 Task: In the Company jpmorgan.com, schedule a meeting with title: 'Product Demo and Service Presentation', Select date: '11 August, 2023', select start time: 5:00:PM. Add location in person New York with meeting description: Kindly join this meeting to understand Product Demo and Service Presentation. Add attendees from company's contact and save.. Logged in from softage.1@softage.net
Action: Mouse moved to (97, 69)
Screenshot: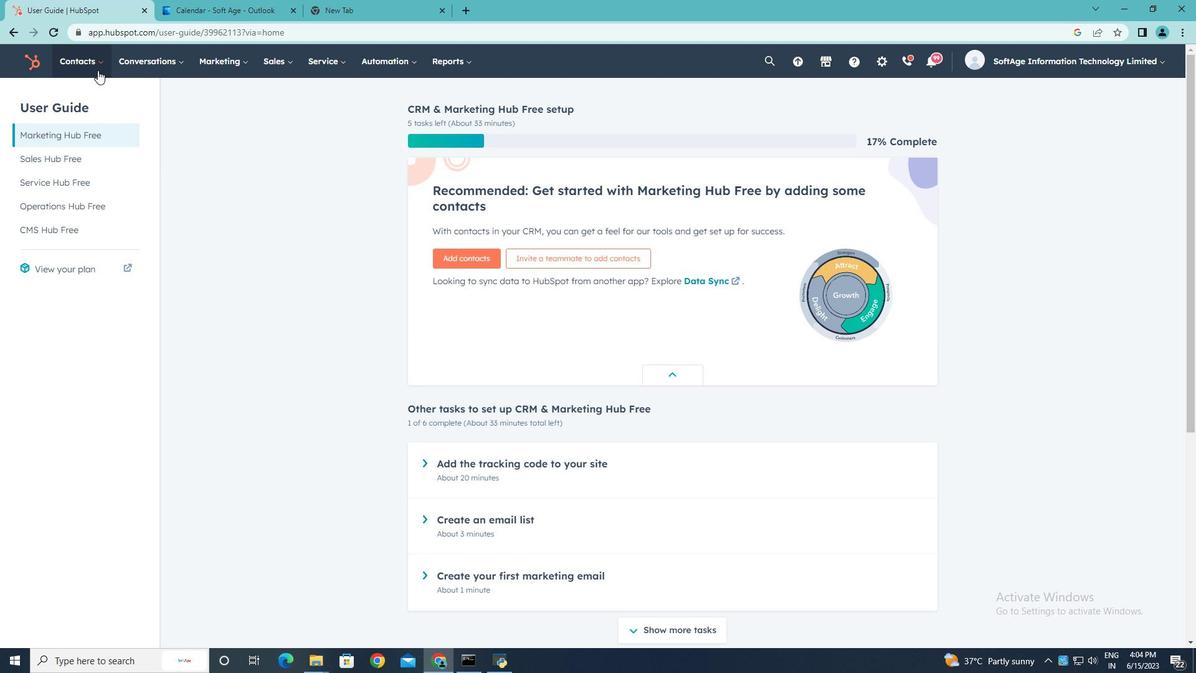 
Action: Mouse pressed left at (97, 69)
Screenshot: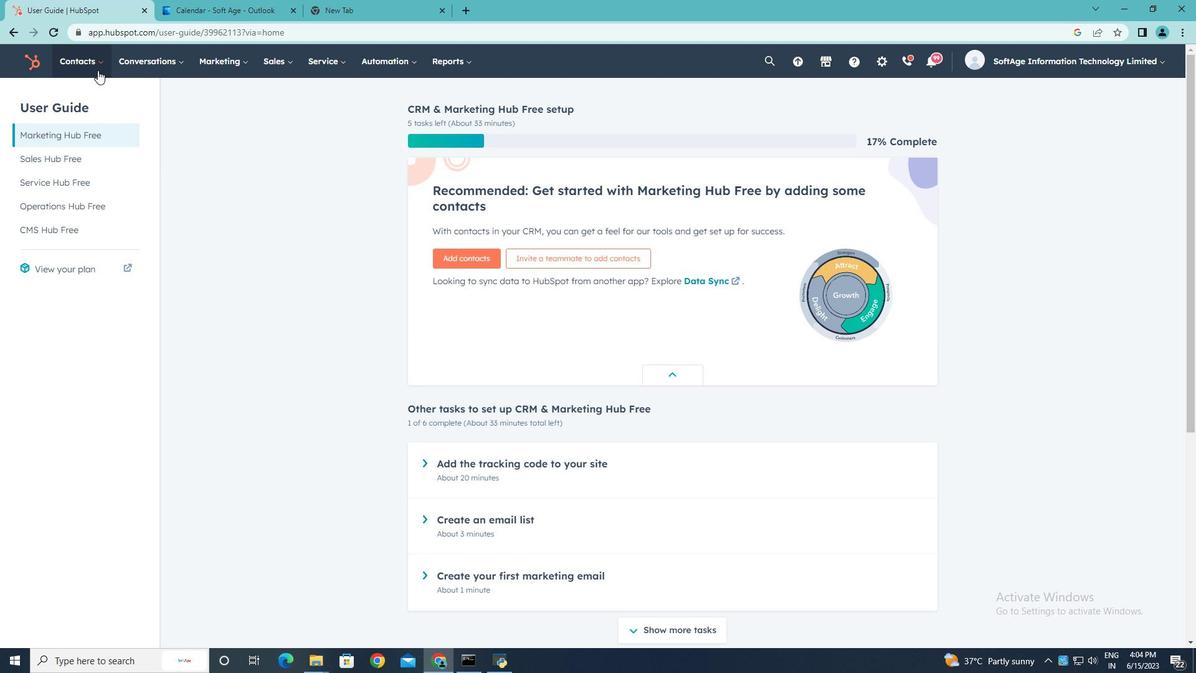 
Action: Mouse moved to (99, 120)
Screenshot: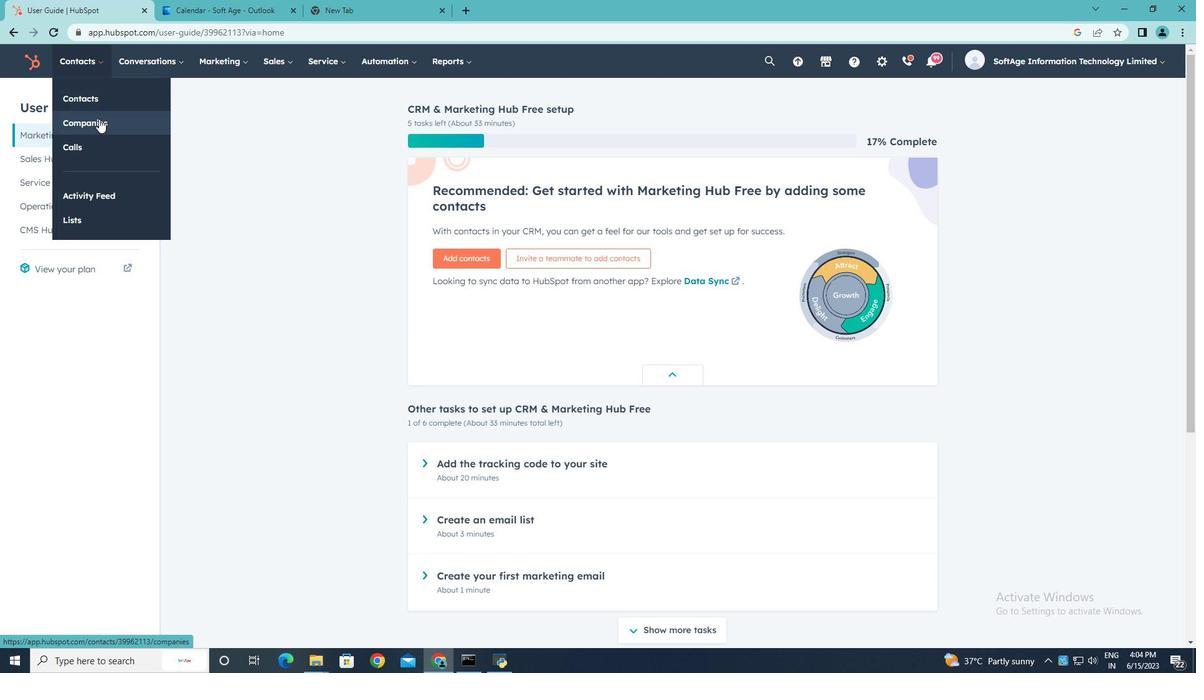 
Action: Mouse pressed left at (99, 120)
Screenshot: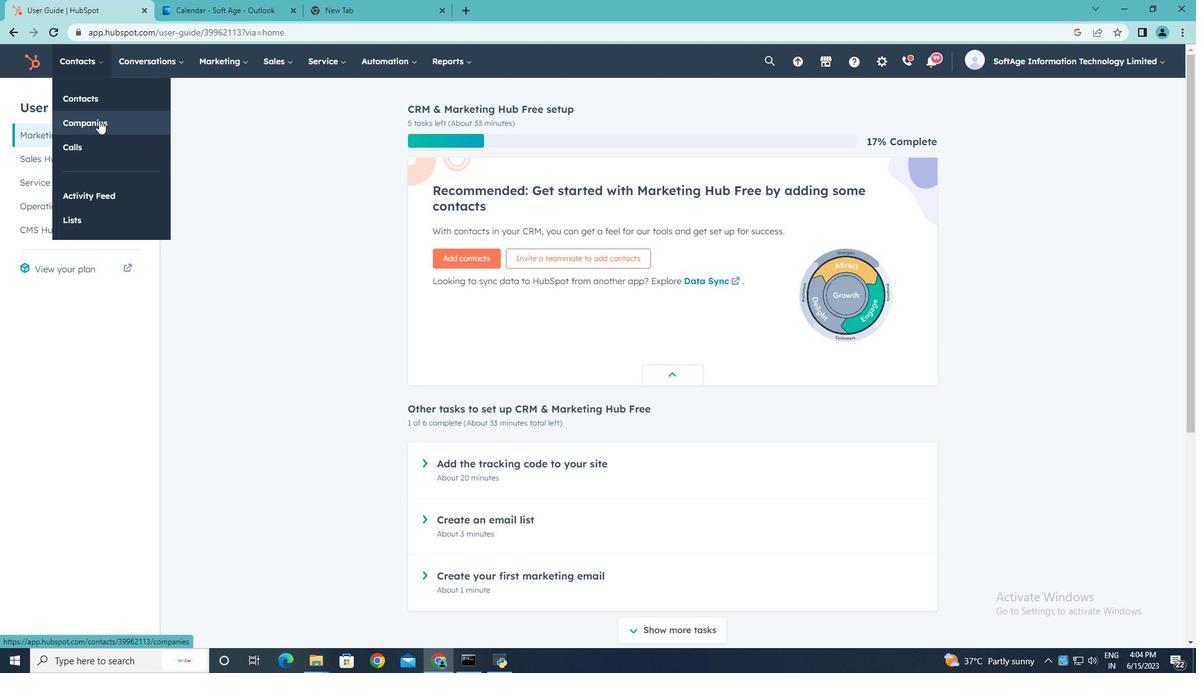 
Action: Mouse moved to (82, 200)
Screenshot: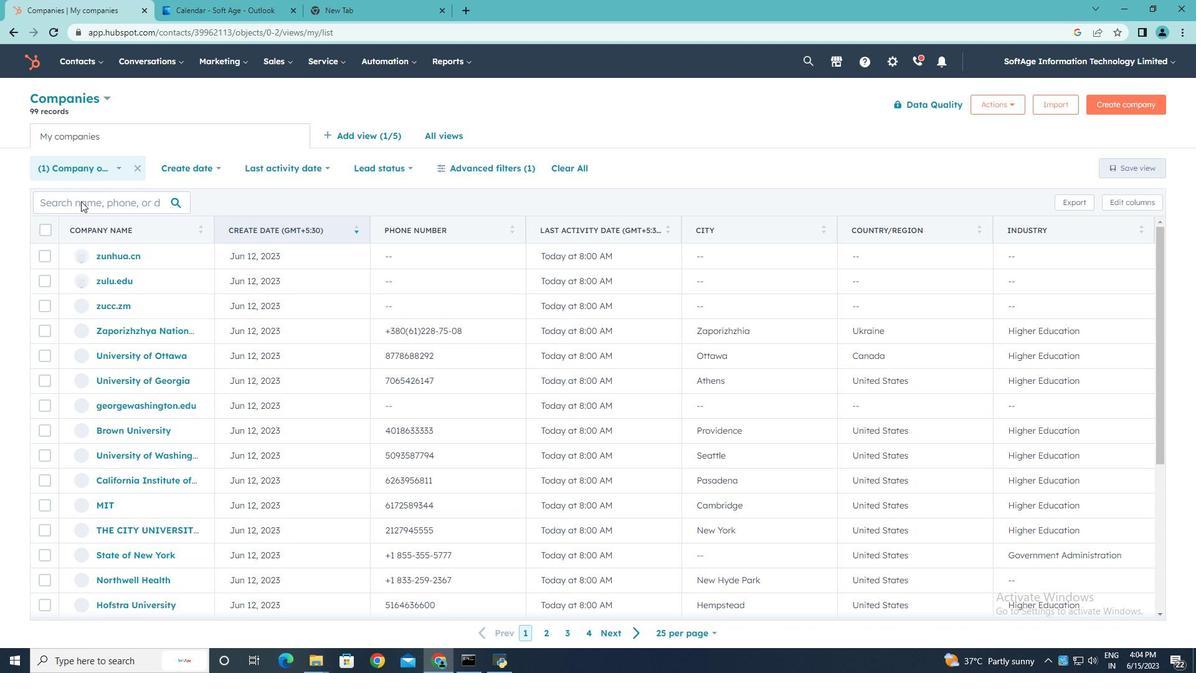 
Action: Mouse pressed left at (82, 200)
Screenshot: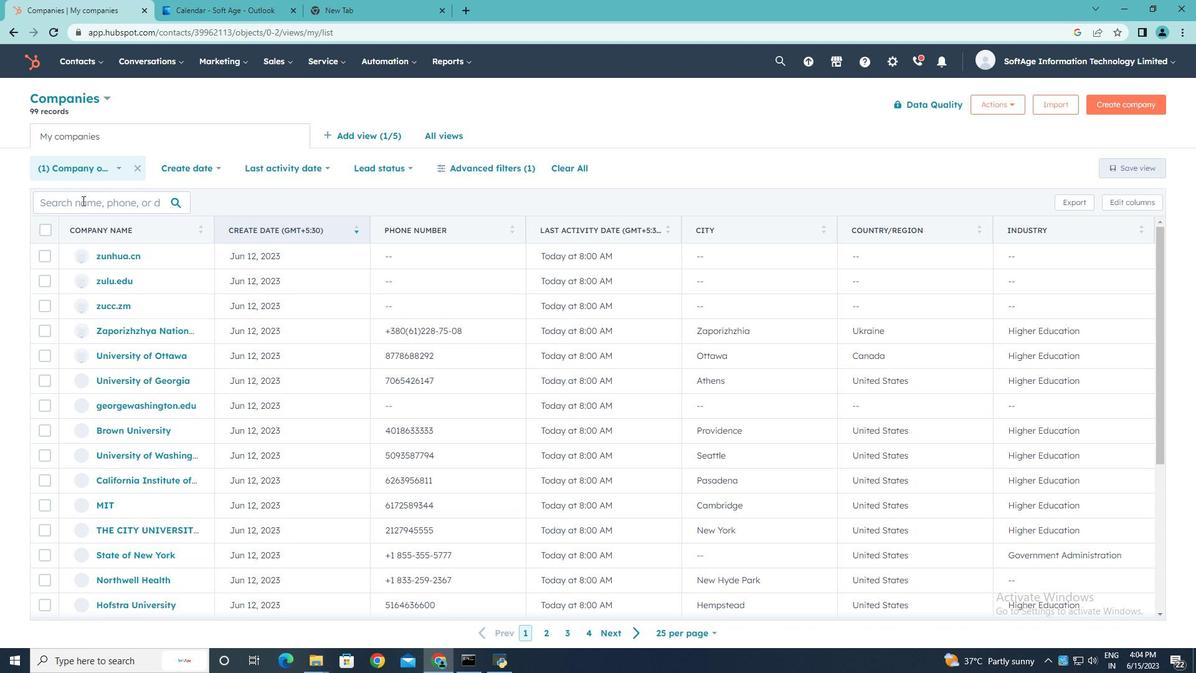 
Action: Key pressed jpmorgan.com
Screenshot: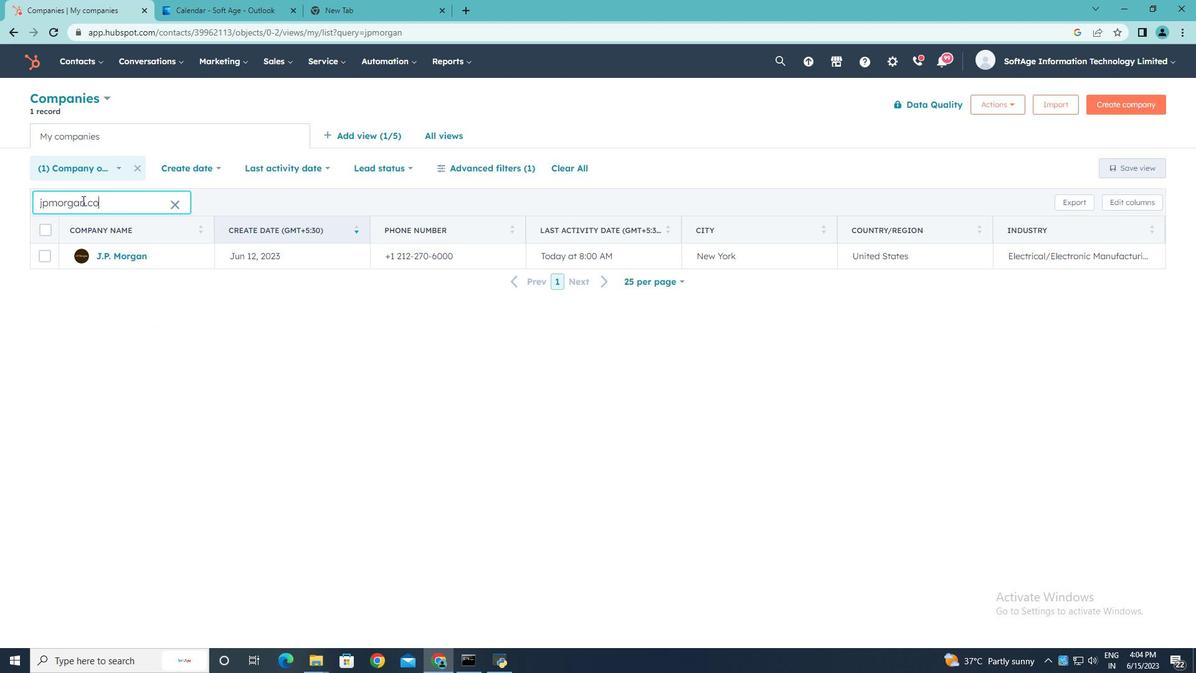
Action: Mouse moved to (114, 256)
Screenshot: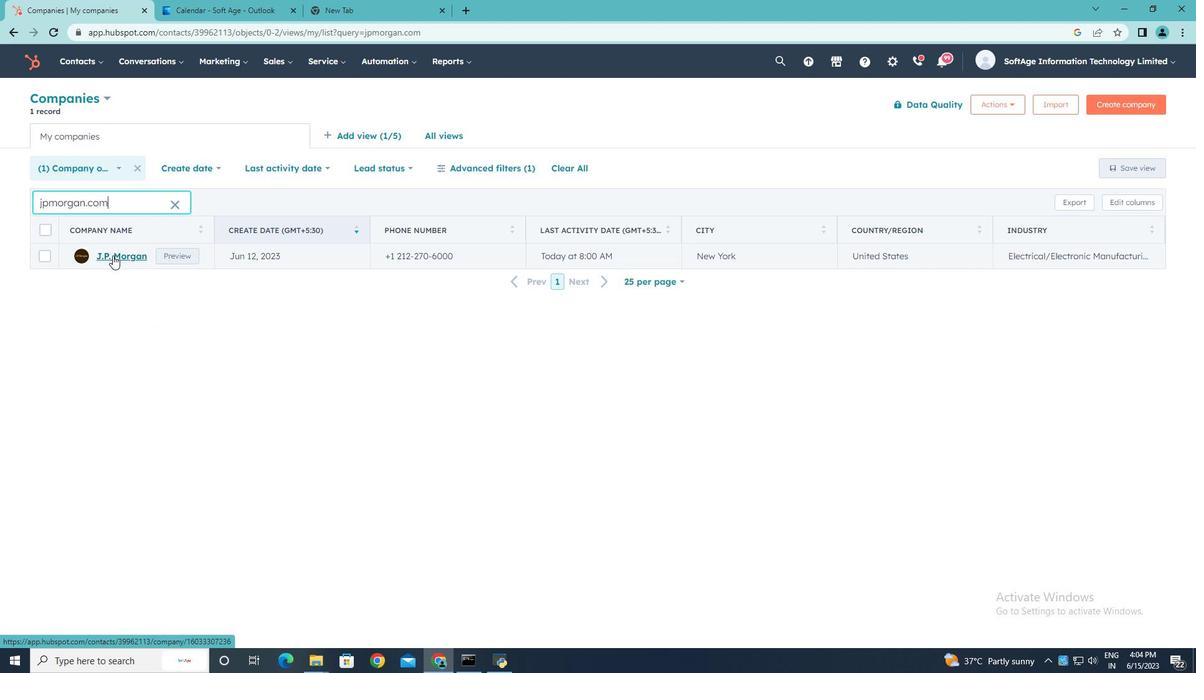 
Action: Mouse pressed left at (114, 256)
Screenshot: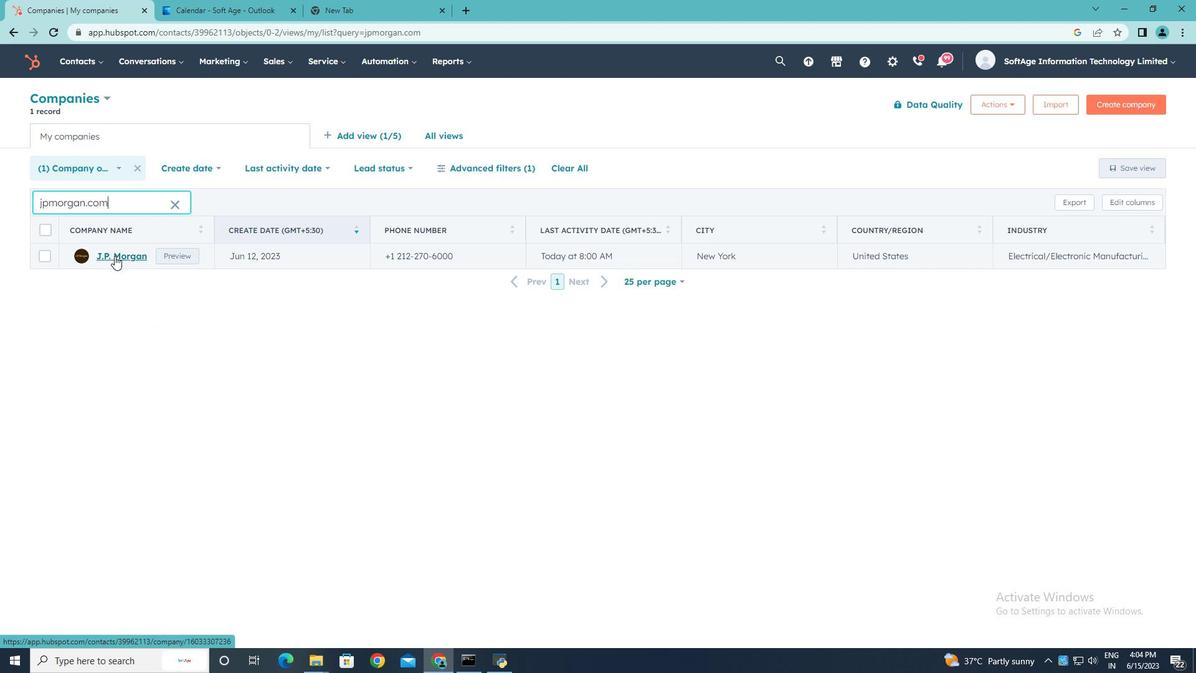 
Action: Mouse moved to (199, 206)
Screenshot: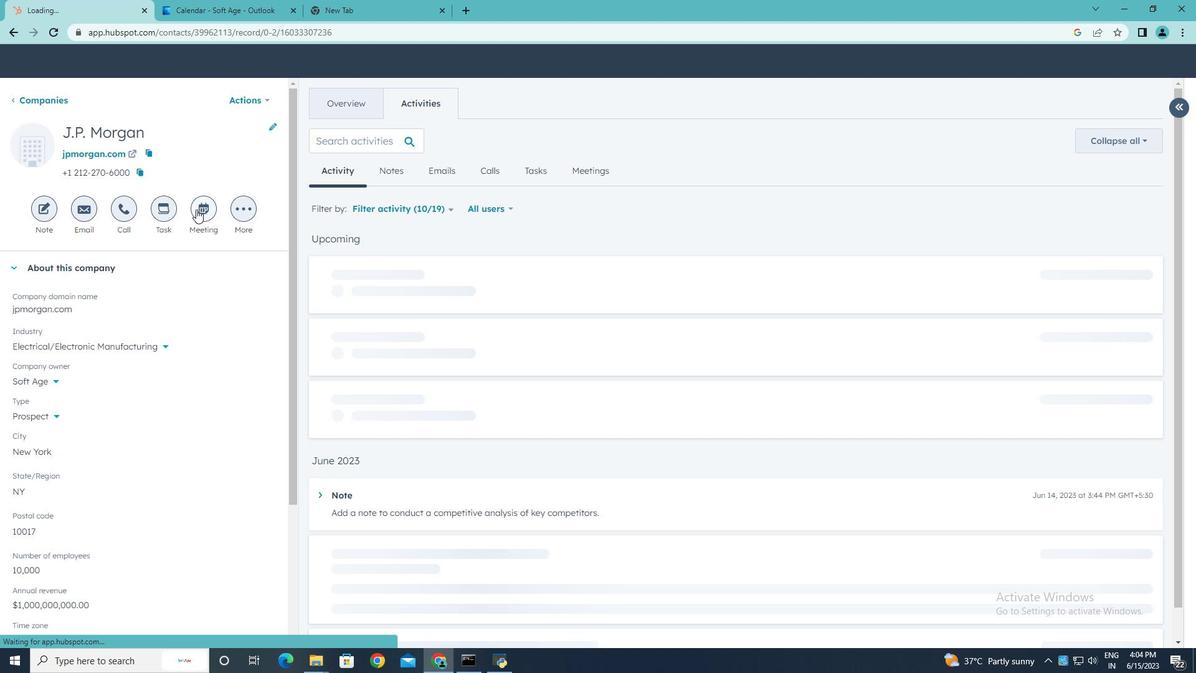
Action: Mouse pressed left at (199, 206)
Screenshot: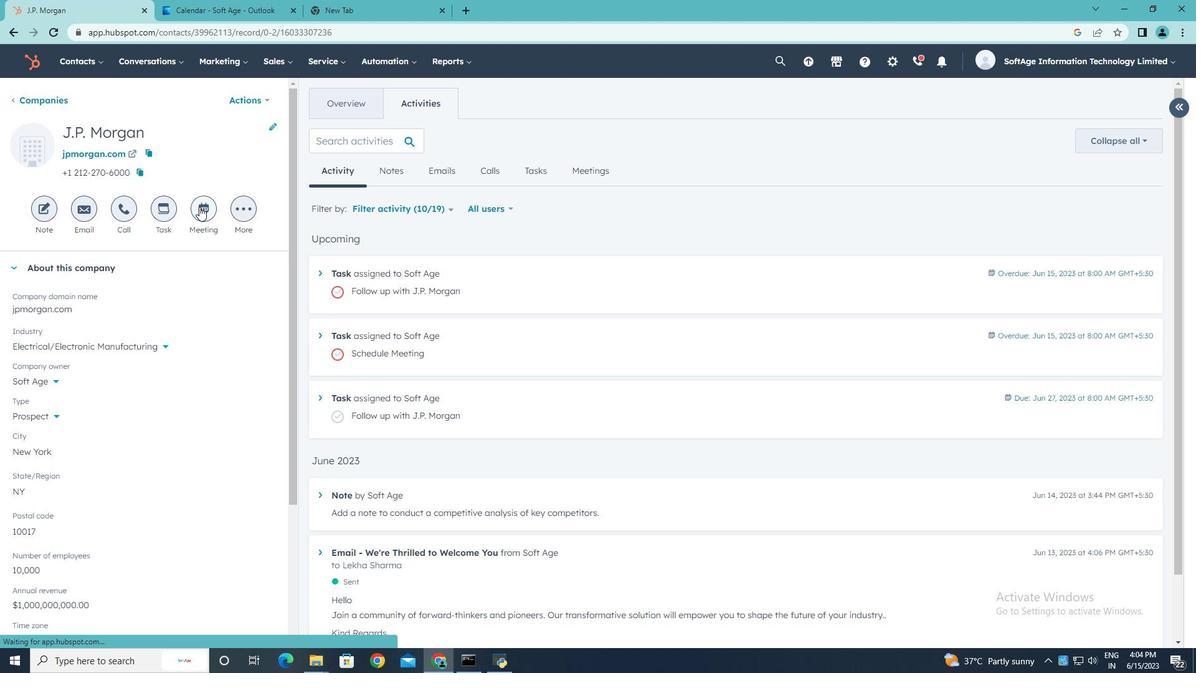 
Action: Key pressed <Key.shift>Product<Key.space><Key.shift>Demo<Key.space>and<Key.space><Key.shift>Service<Key.space><Key.shift><Key.shift><Key.shift>Presentation.
Screenshot: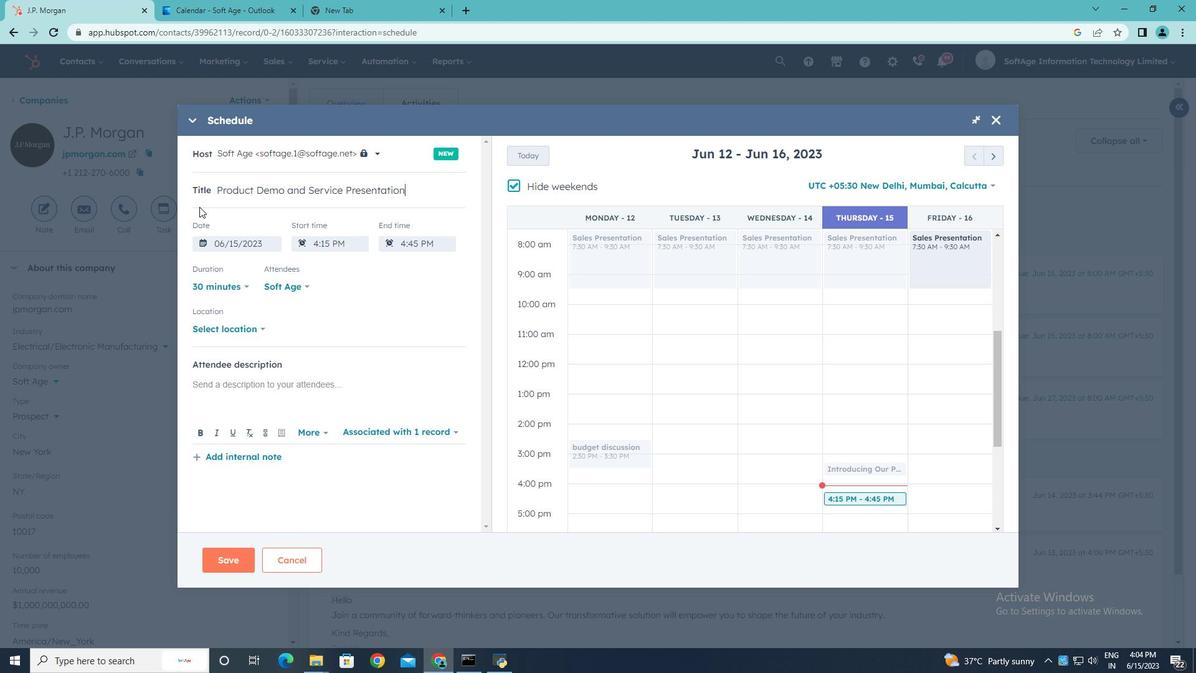 
Action: Mouse moved to (513, 184)
Screenshot: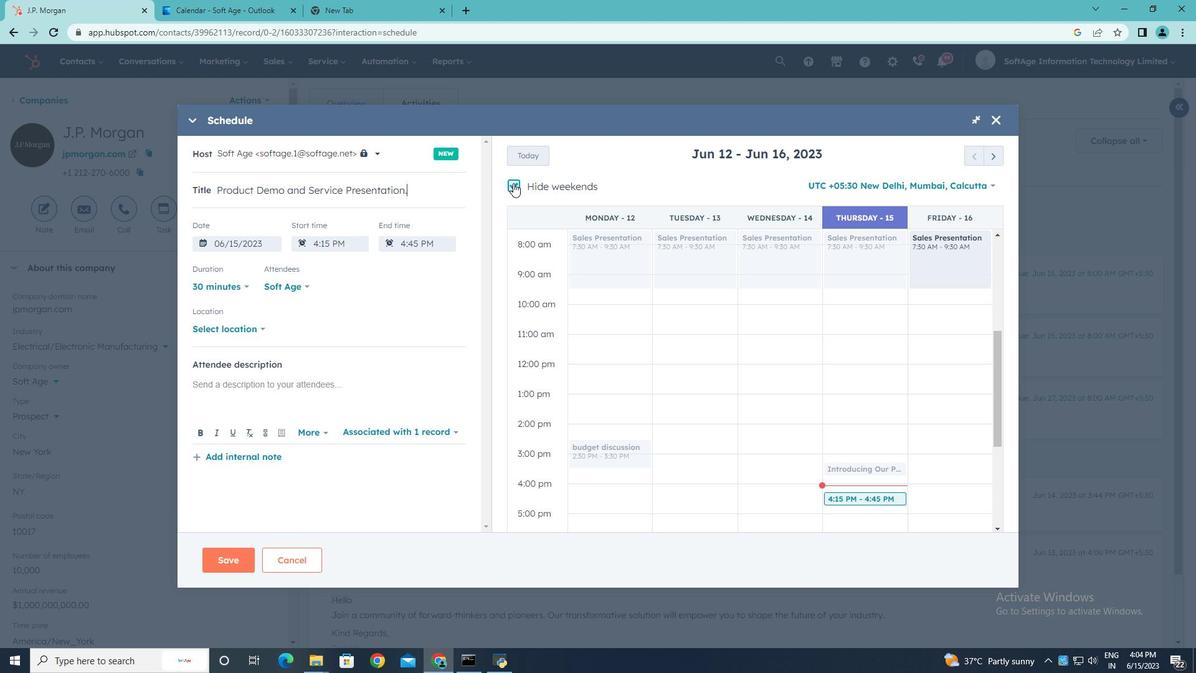 
Action: Mouse pressed left at (513, 184)
Screenshot: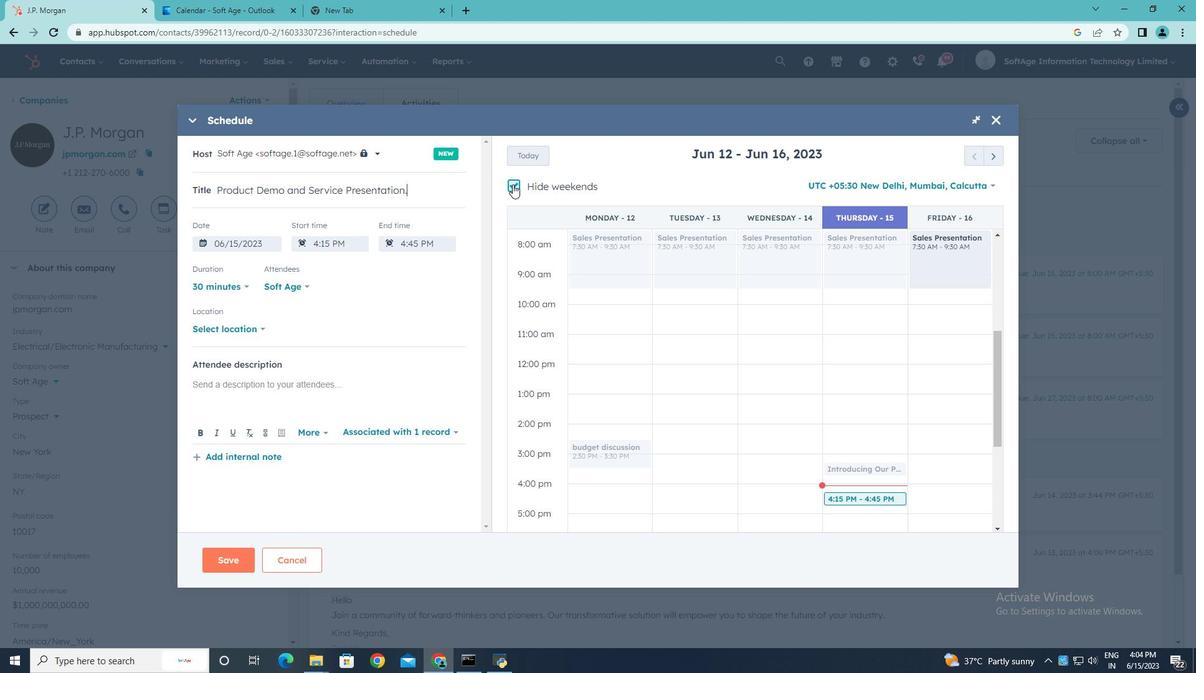 
Action: Mouse moved to (997, 155)
Screenshot: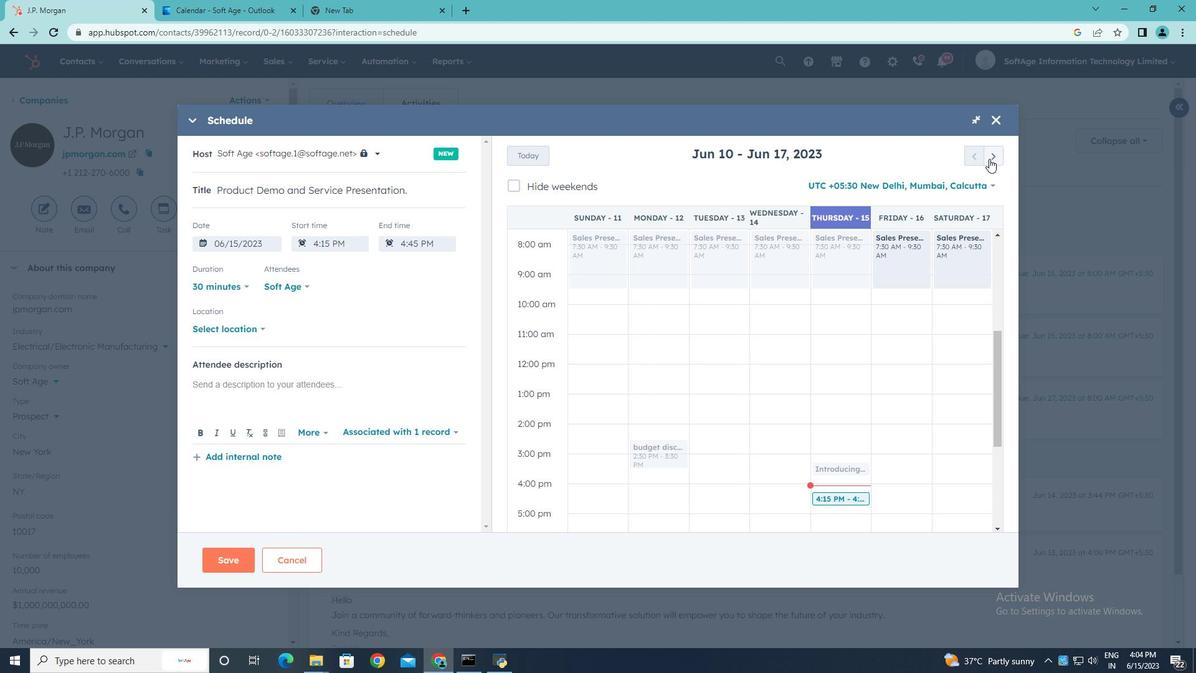 
Action: Mouse pressed left at (997, 155)
Screenshot: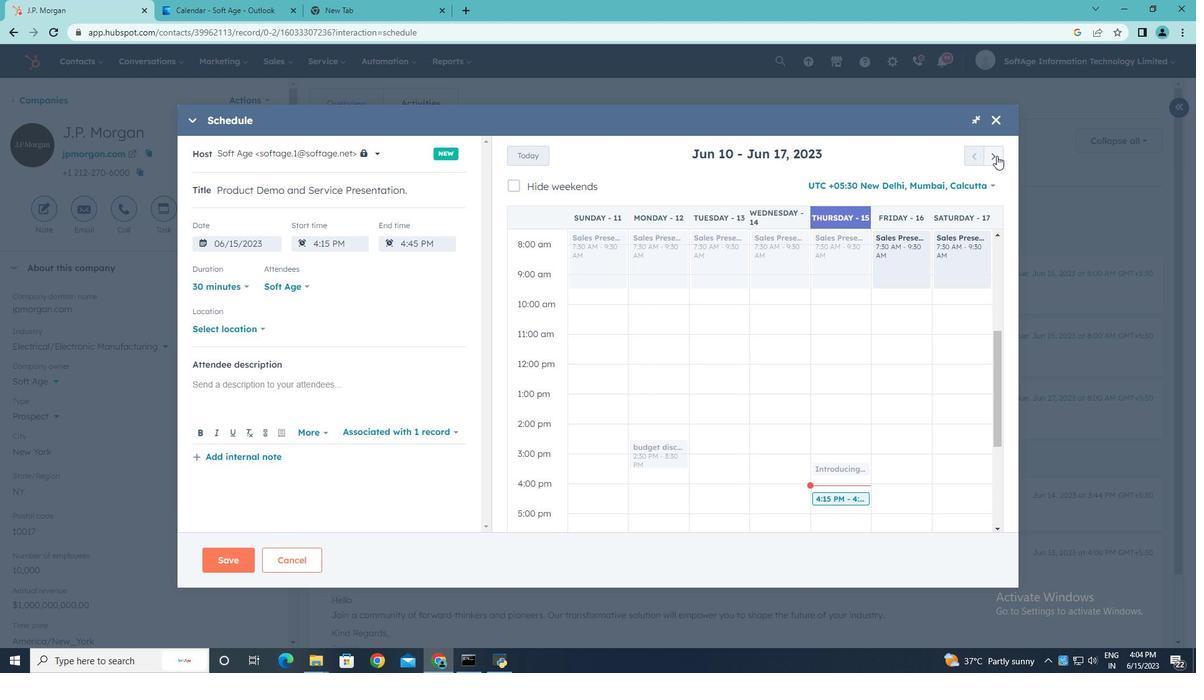 
Action: Mouse pressed left at (997, 155)
Screenshot: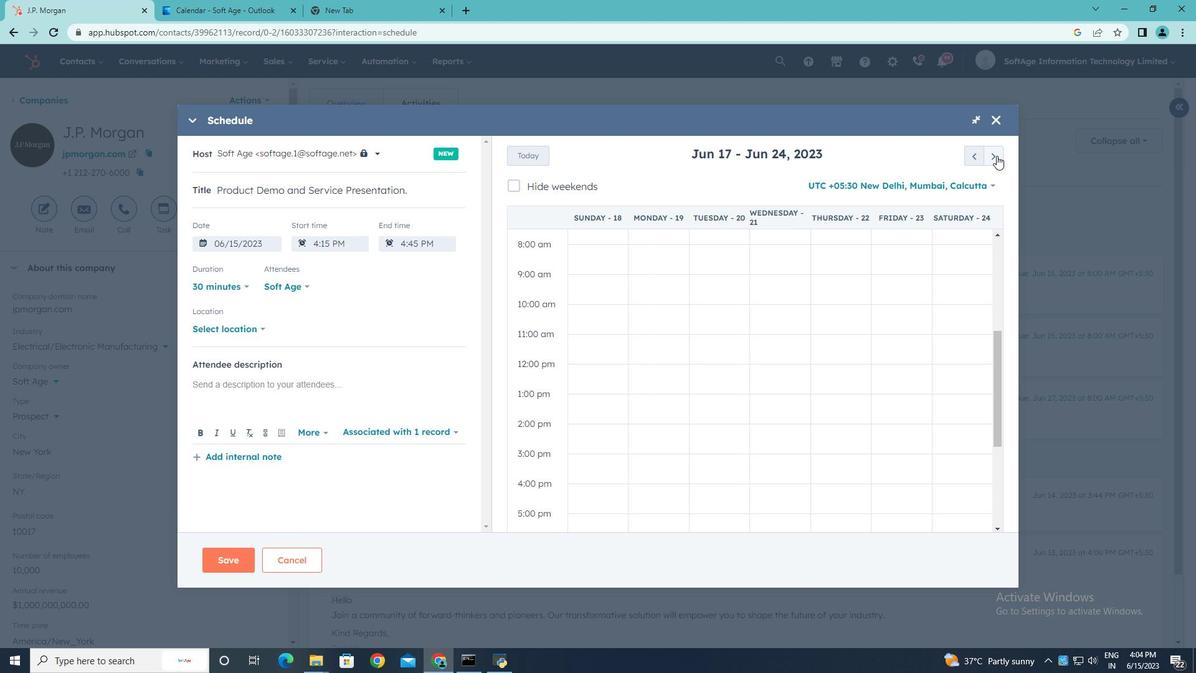 
Action: Mouse pressed left at (997, 155)
Screenshot: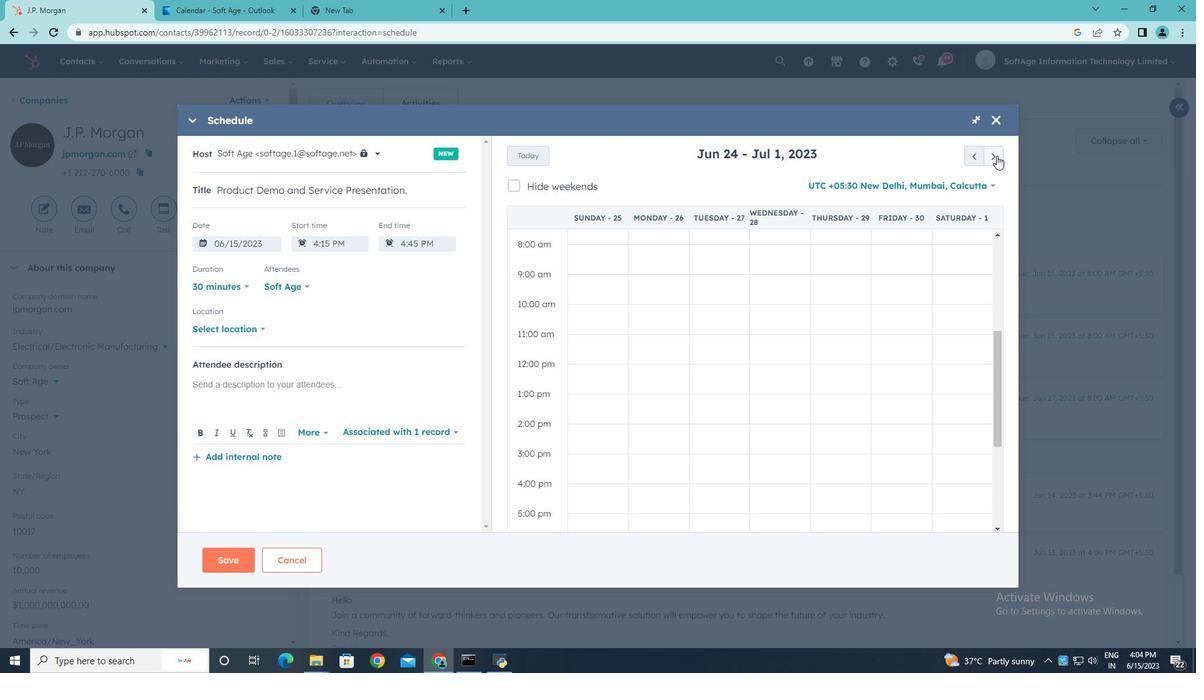 
Action: Mouse pressed left at (997, 155)
Screenshot: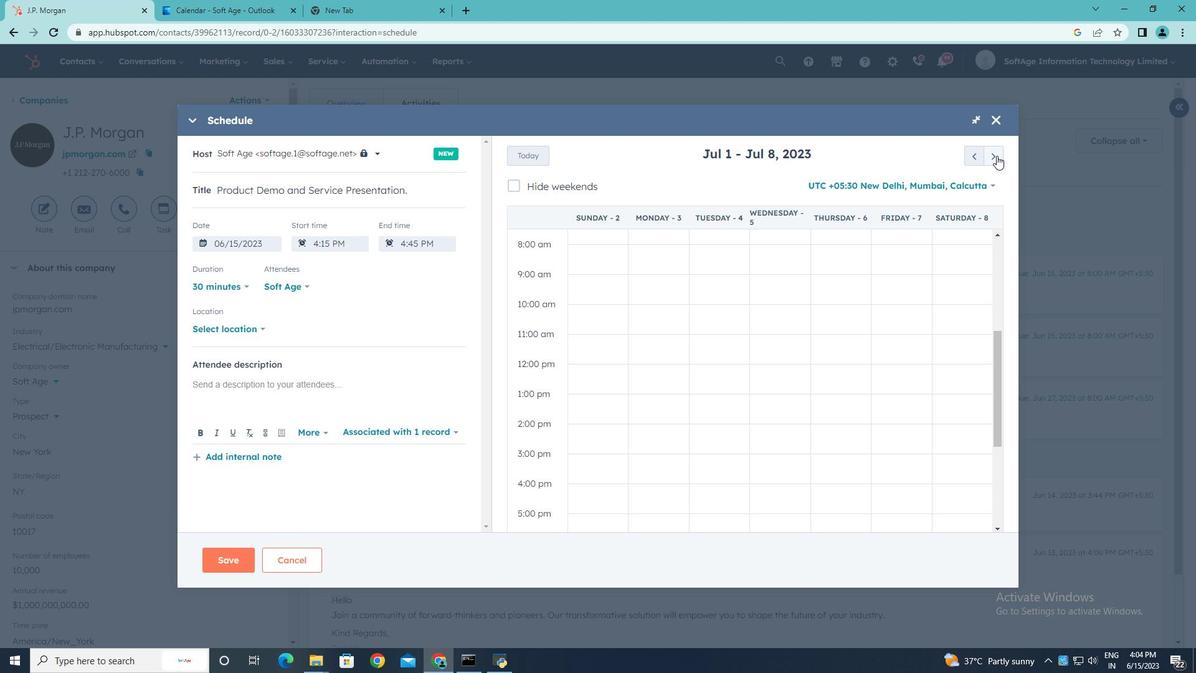 
Action: Mouse pressed left at (997, 155)
Screenshot: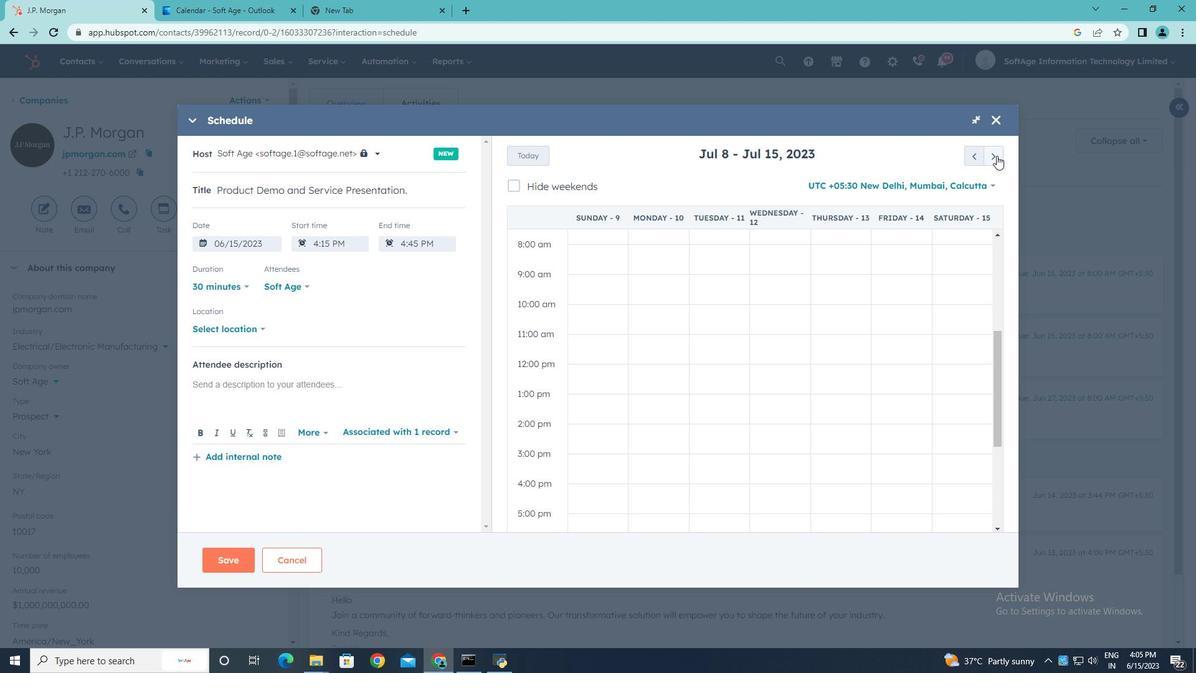 
Action: Mouse pressed left at (997, 155)
Screenshot: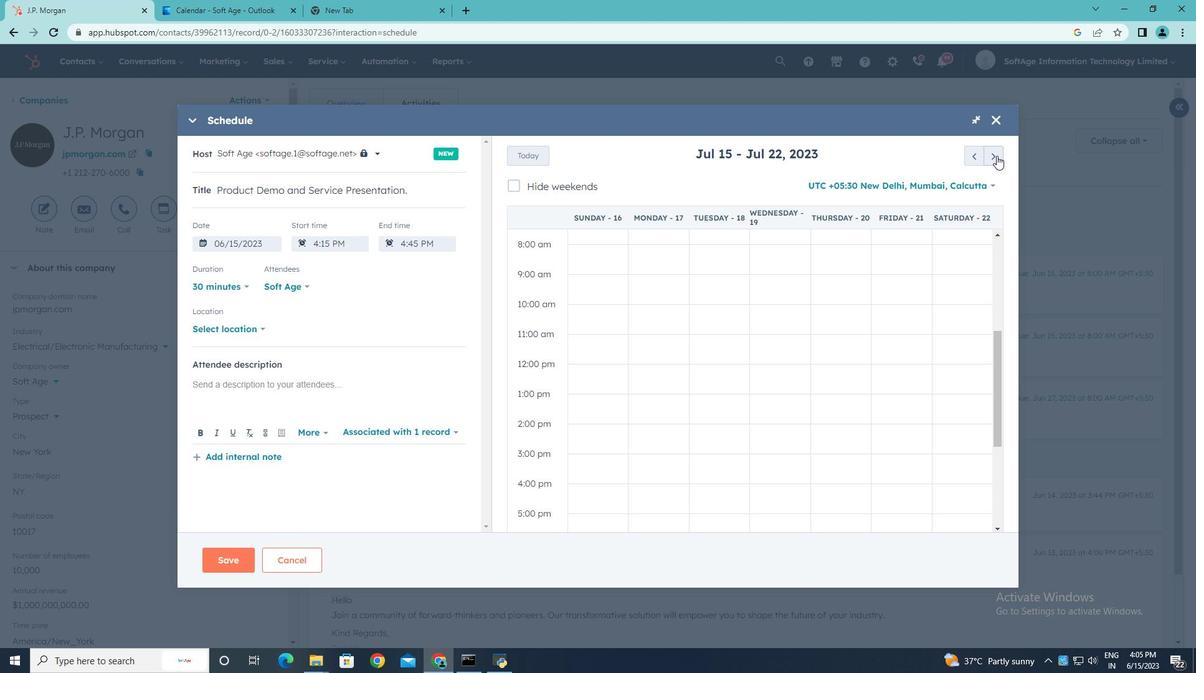 
Action: Mouse pressed left at (997, 155)
Screenshot: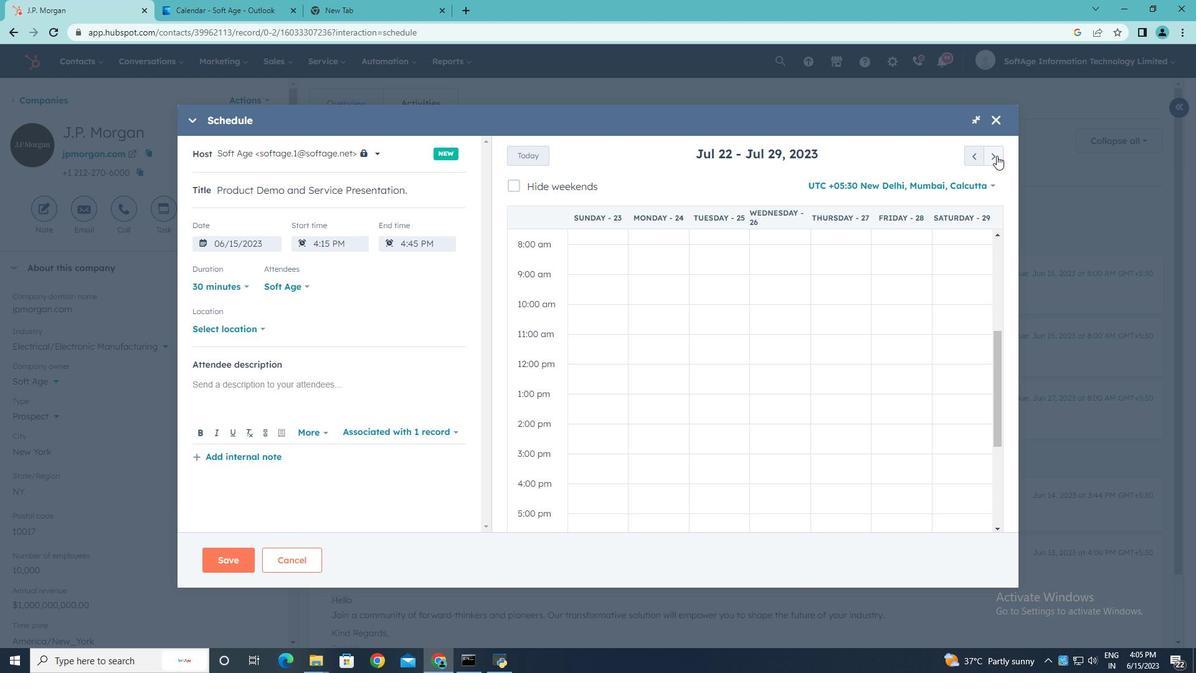 
Action: Mouse pressed left at (997, 155)
Screenshot: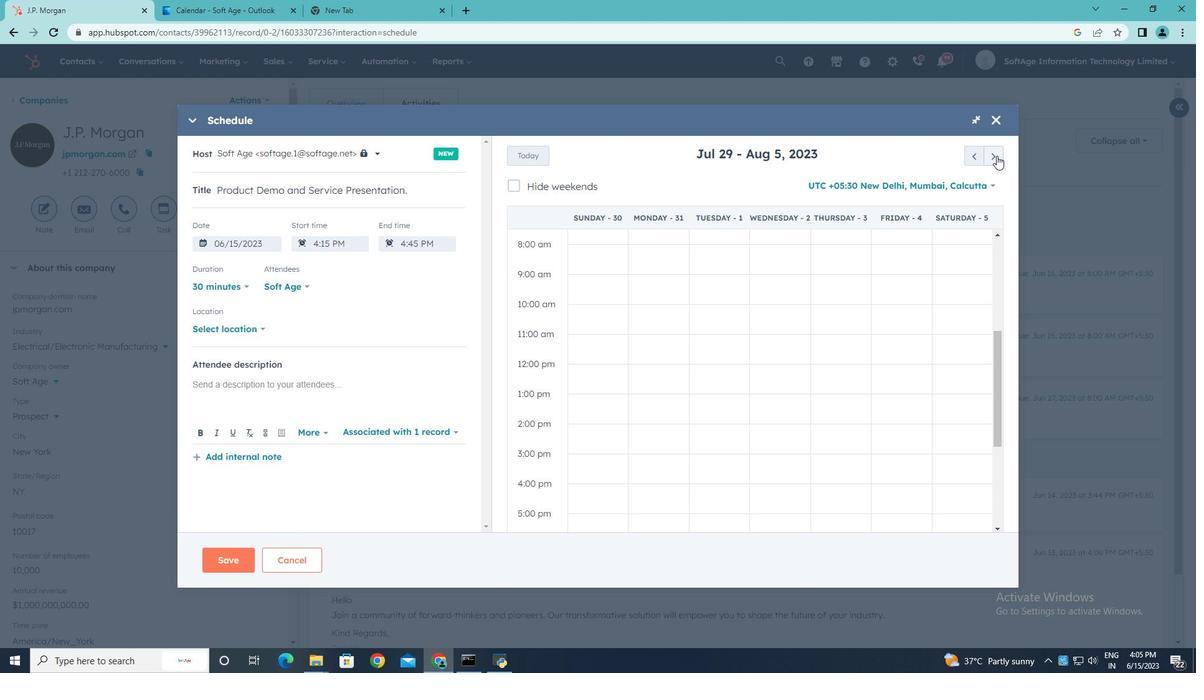 
Action: Mouse moved to (887, 521)
Screenshot: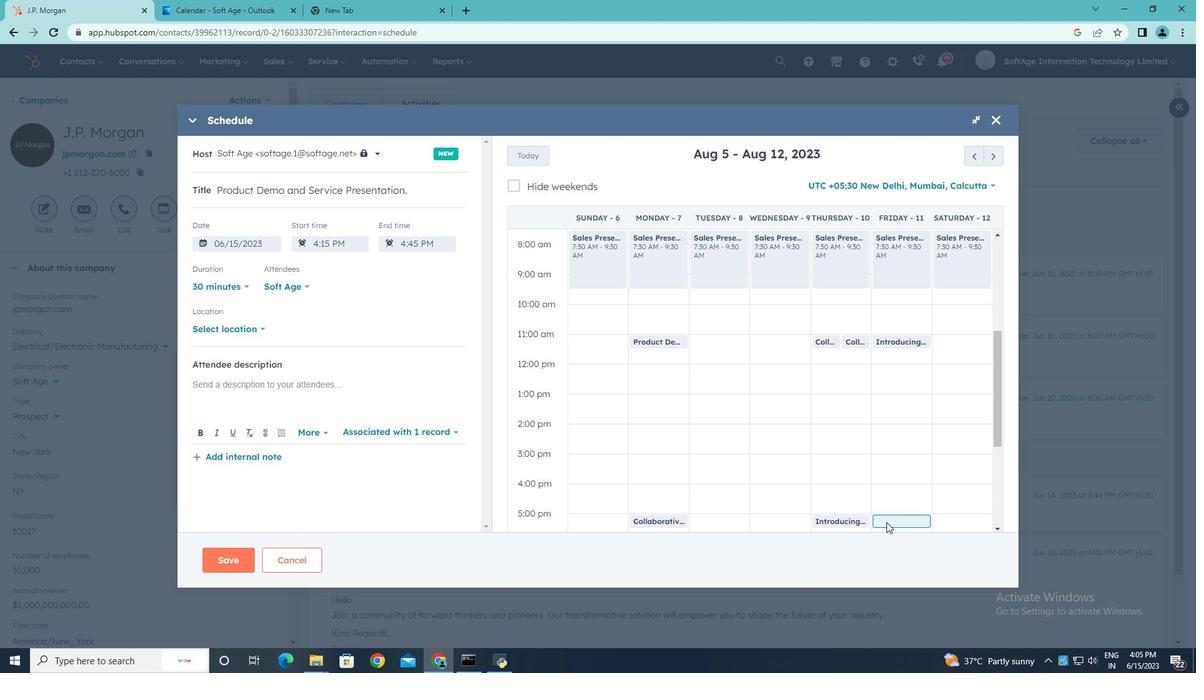 
Action: Mouse pressed left at (887, 521)
Screenshot: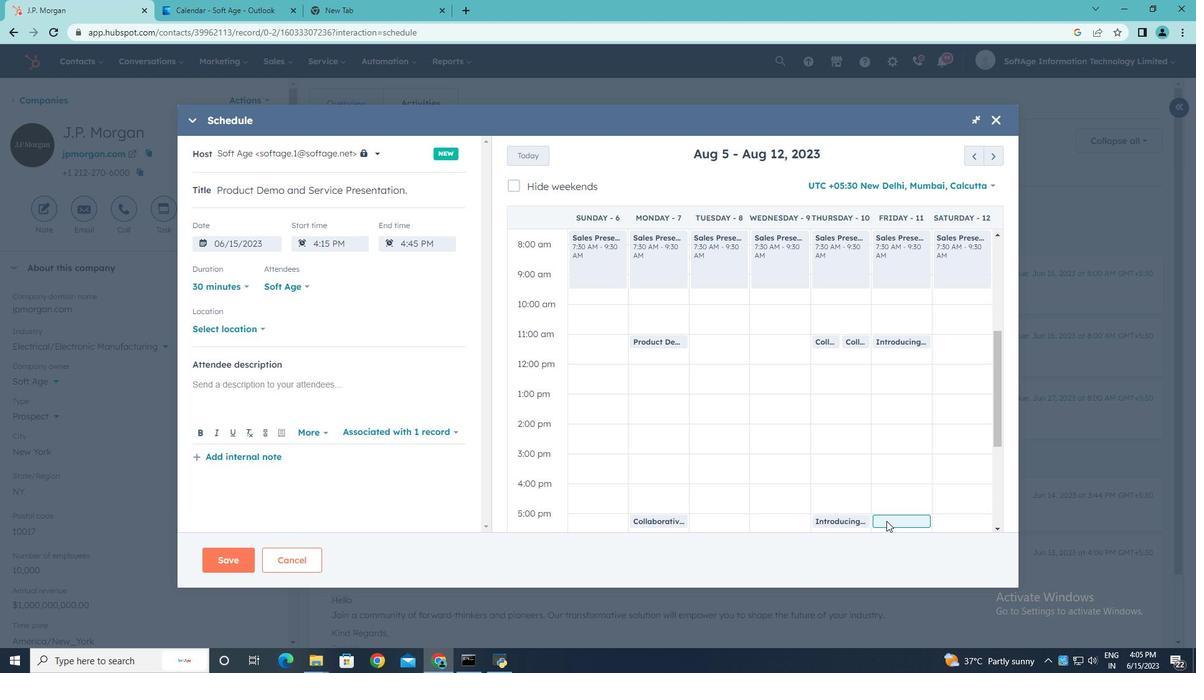 
Action: Mouse moved to (259, 327)
Screenshot: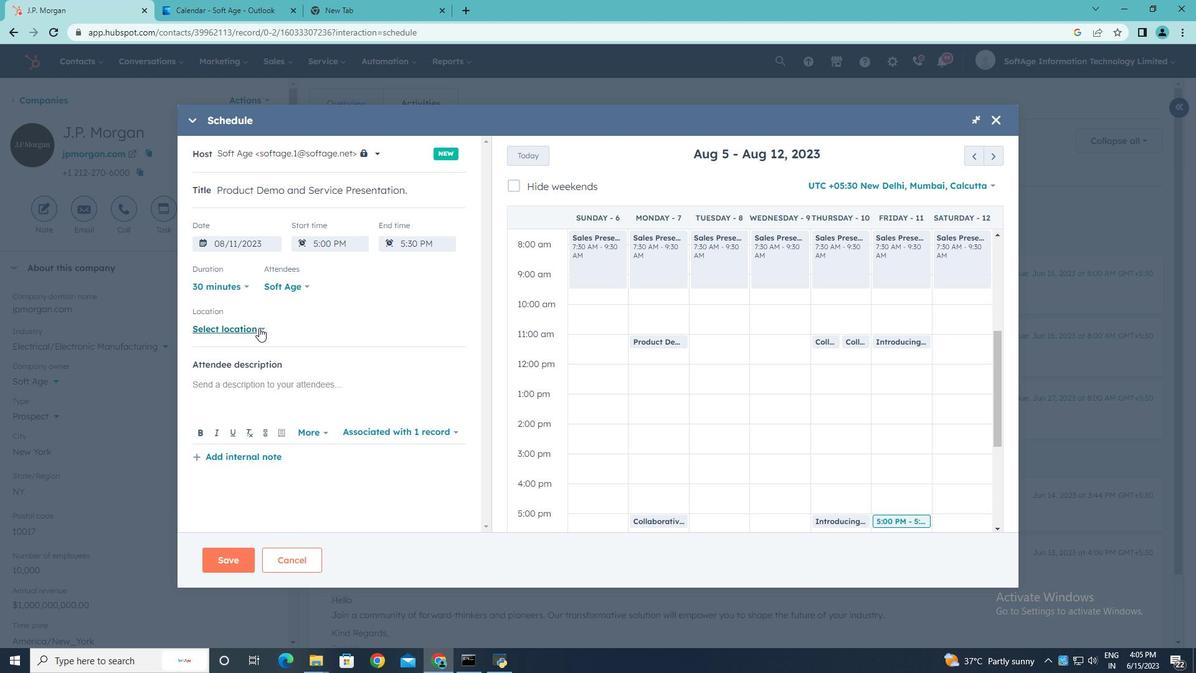 
Action: Mouse pressed left at (259, 327)
Screenshot: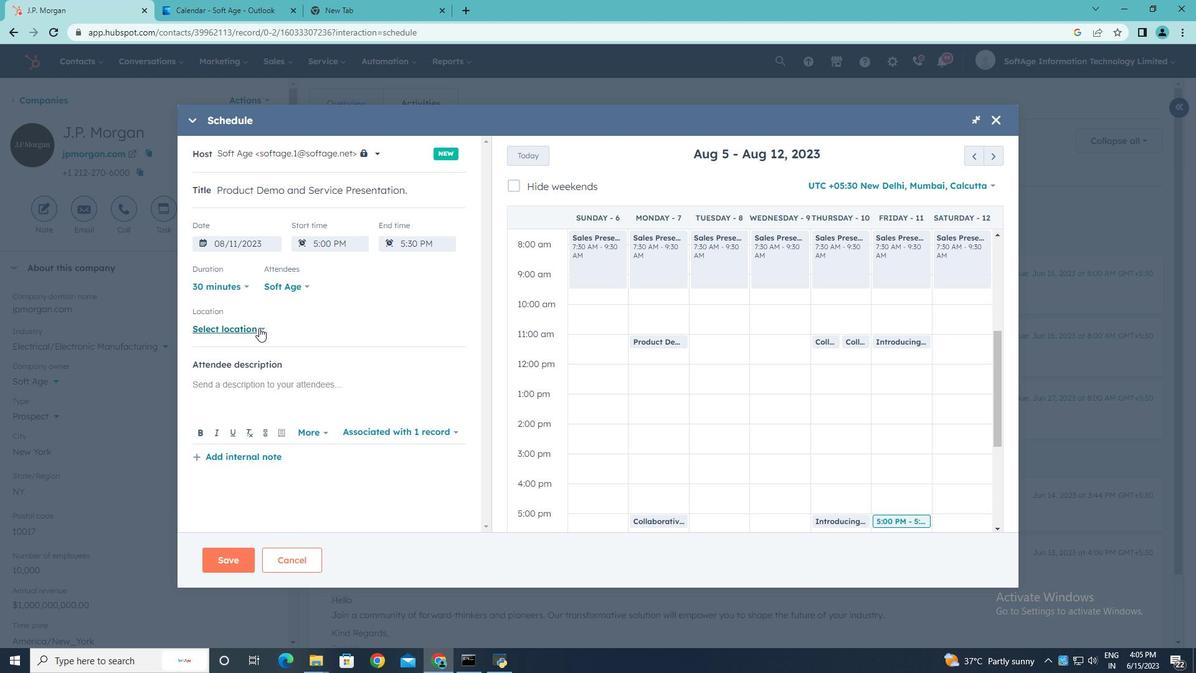 
Action: Mouse moved to (307, 321)
Screenshot: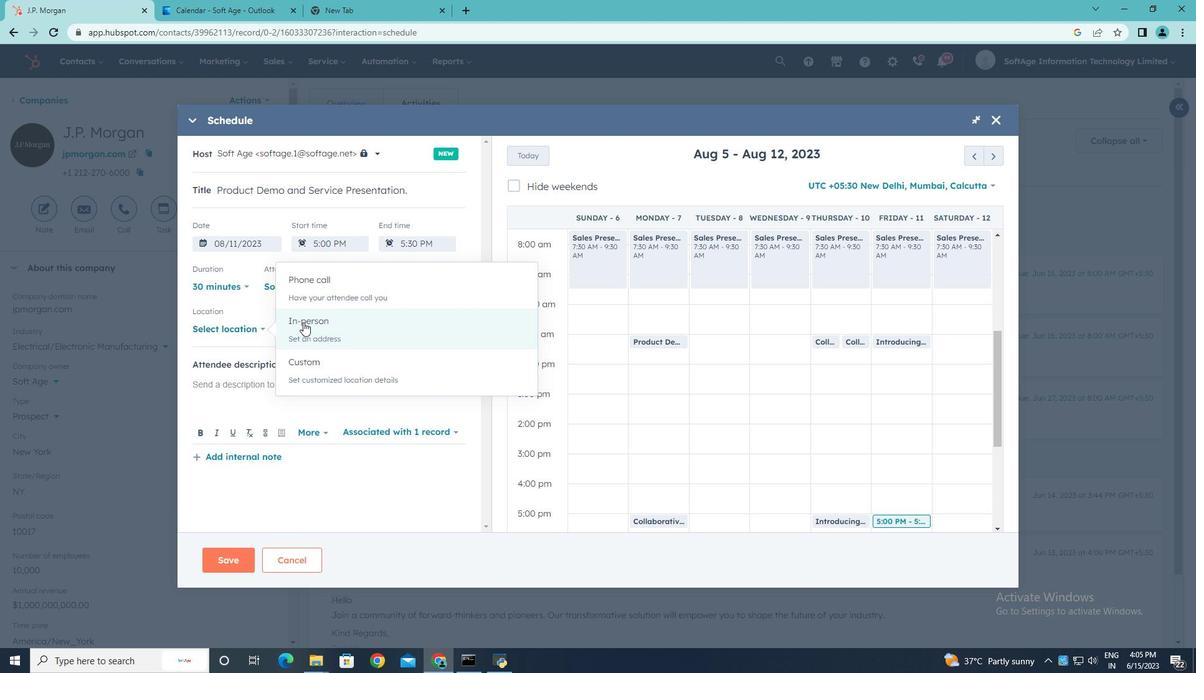 
Action: Mouse pressed left at (307, 321)
Screenshot: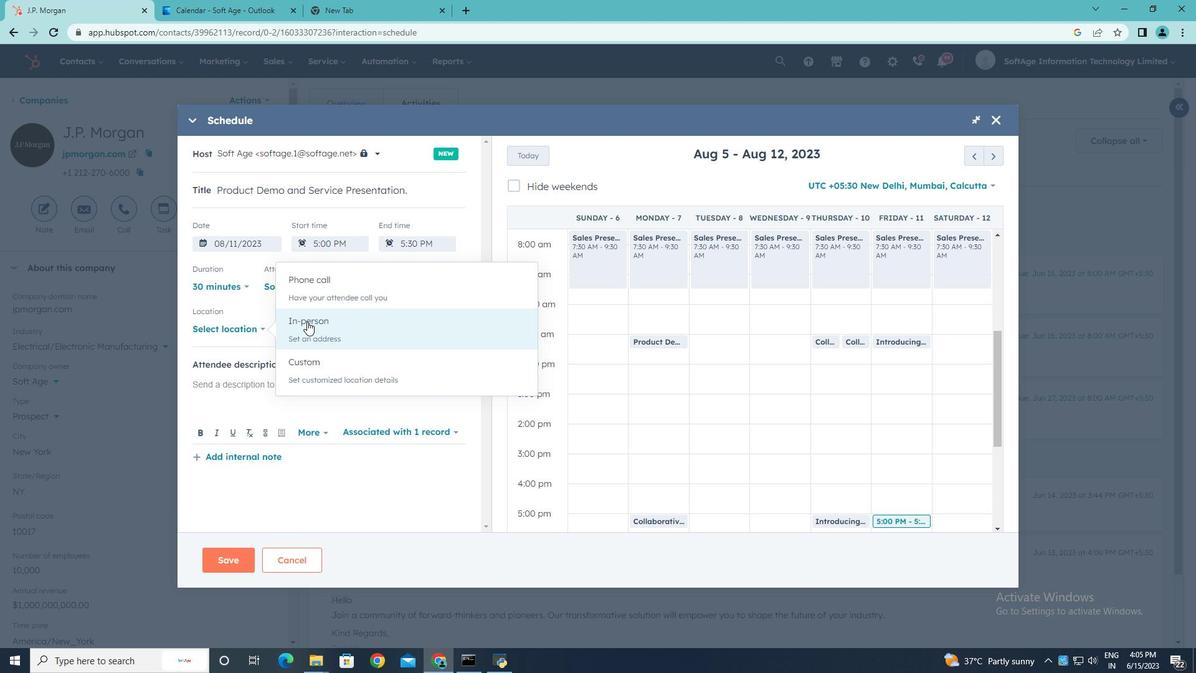 
Action: Mouse pressed left at (307, 321)
Screenshot: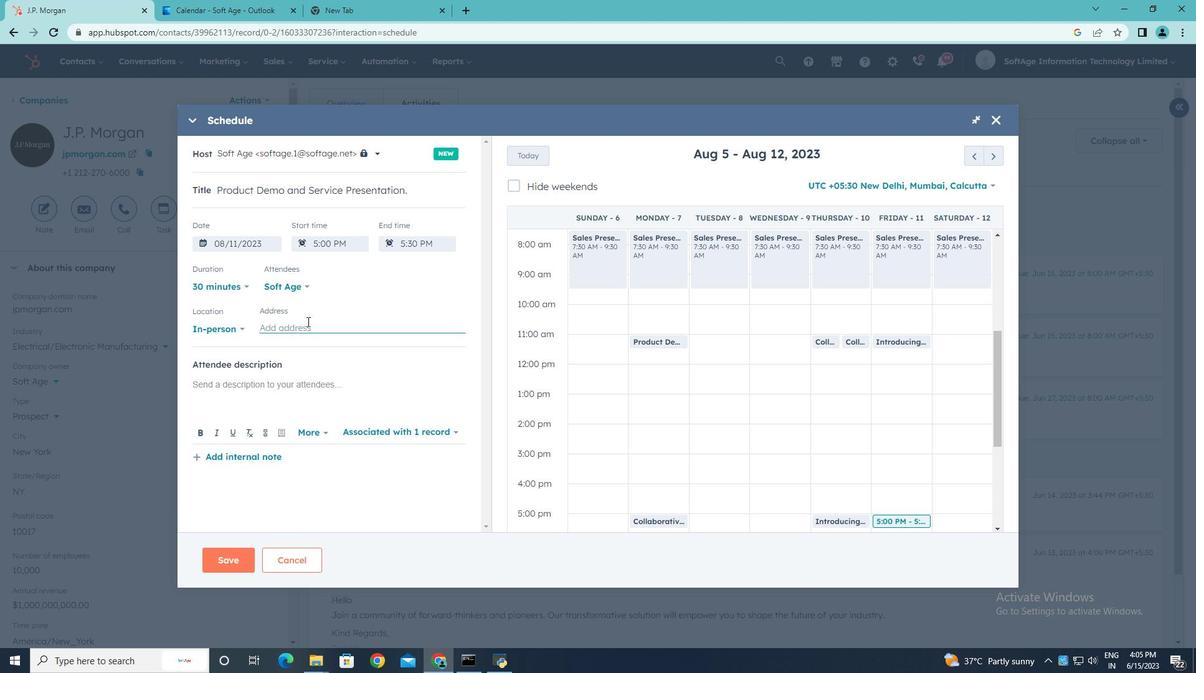 
Action: Key pressed <Key.shift>New<Key.shift><Key.space><Key.shift>York
Screenshot: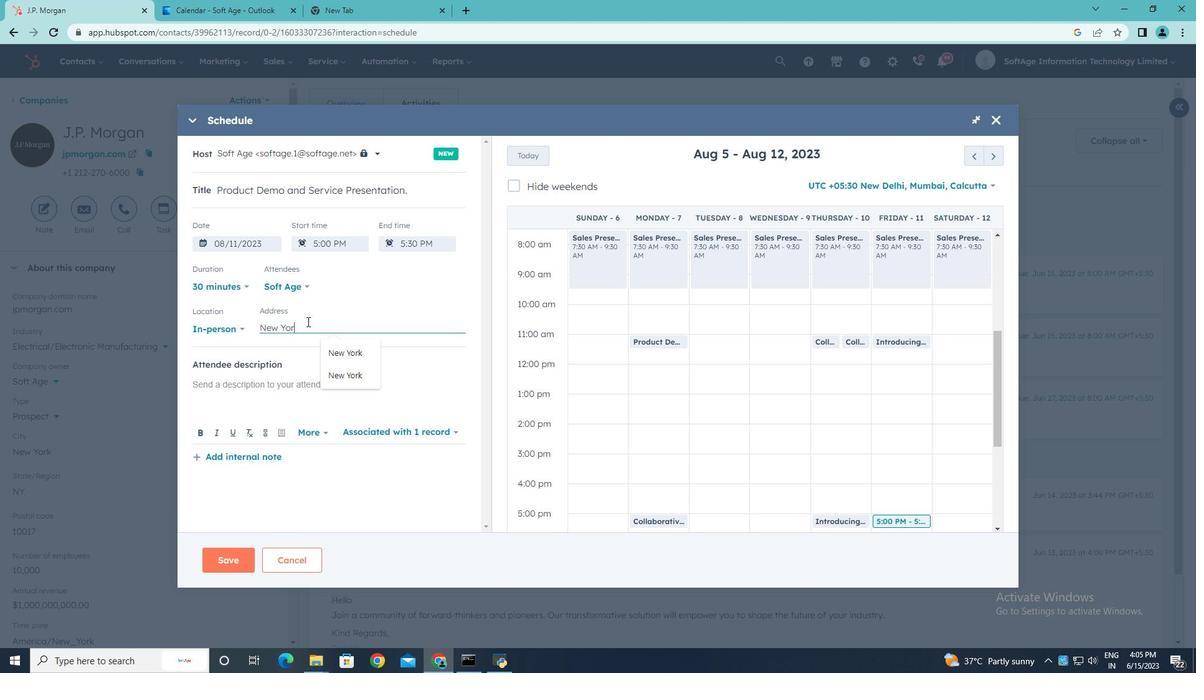 
Action: Mouse moved to (240, 388)
Screenshot: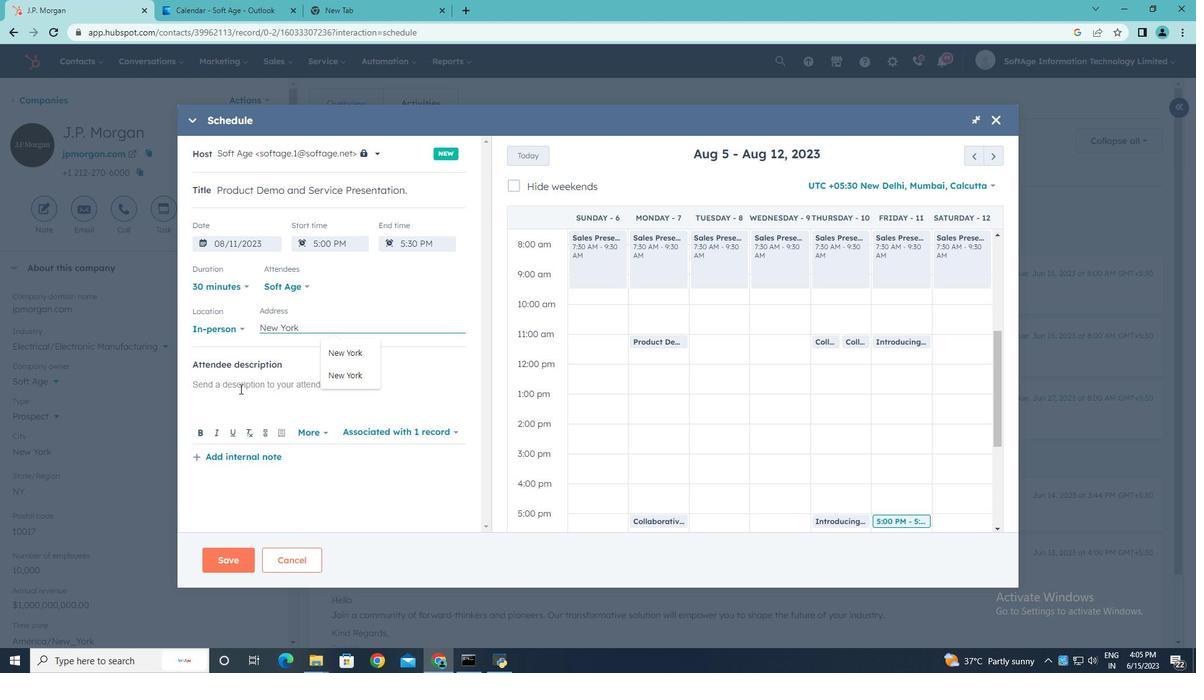 
Action: Mouse pressed left at (240, 388)
Screenshot: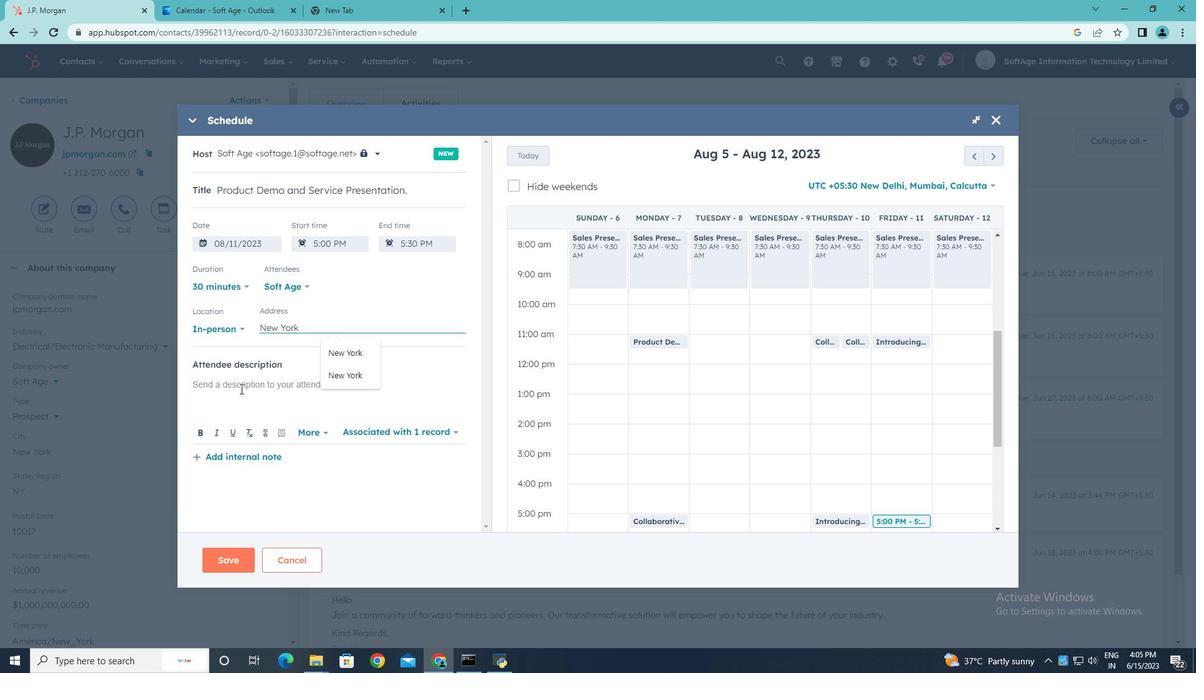 
Action: Mouse moved to (240, 388)
Screenshot: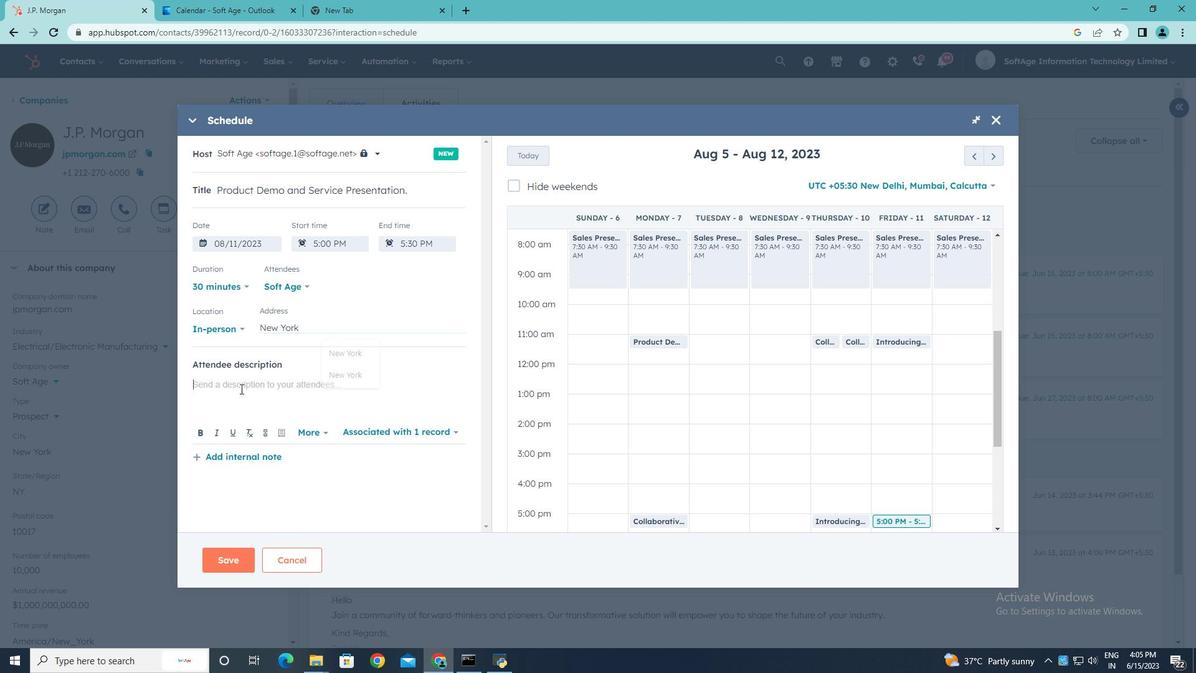 
Action: Key pressed <Key.shift><Key.shift><Key.shift><Key.shift><Key.shift><Key.shift><Key.shift><Key.shift><Key.shift><Key.shift><Key.shift>Kindly<Key.space>this<Key.space><Key.backspace><Key.backspace><Key.backspace><Key.backspace><Key.backspace>join<Key.space>this<Key.space>,<Key.backspace>meeting<Key.space>to<Key.space>understand<Key.space><Key.shift>Product<Key.space>demo<Key.space>and<Key.space><Key.shift>Service<Key.space><Key.space><Key.backspace><Key.shift><Key.shift><Key.shift><Key.shift>Presetation.
Screenshot: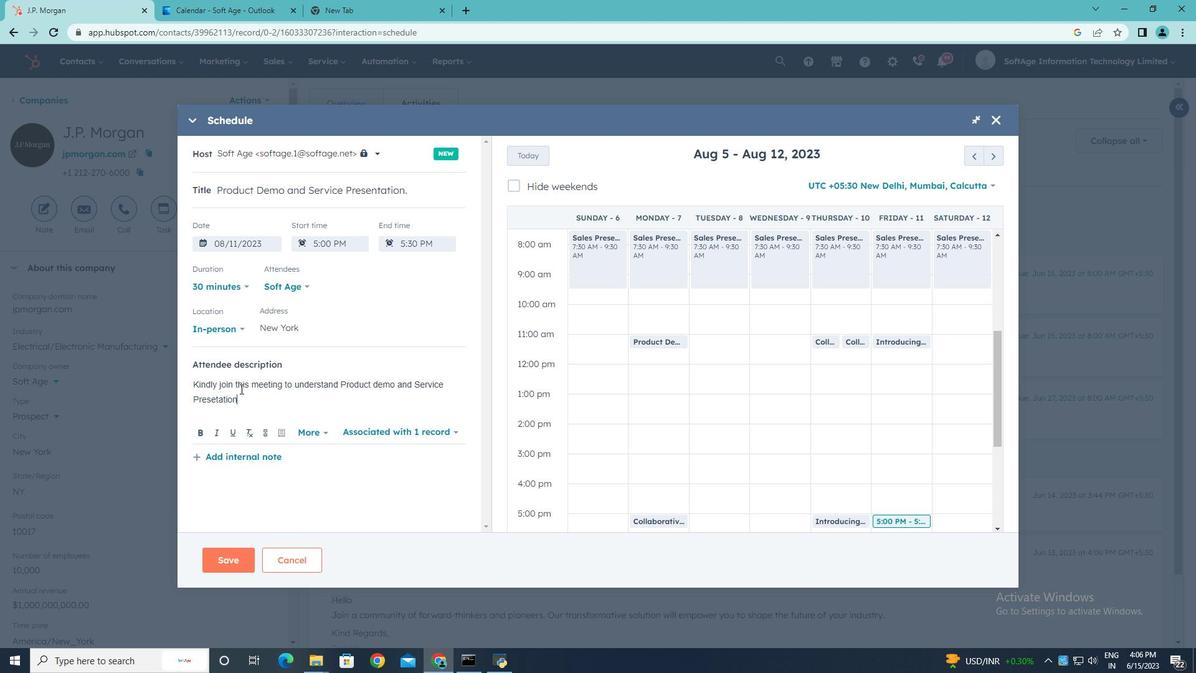 
Action: Mouse moved to (307, 286)
Screenshot: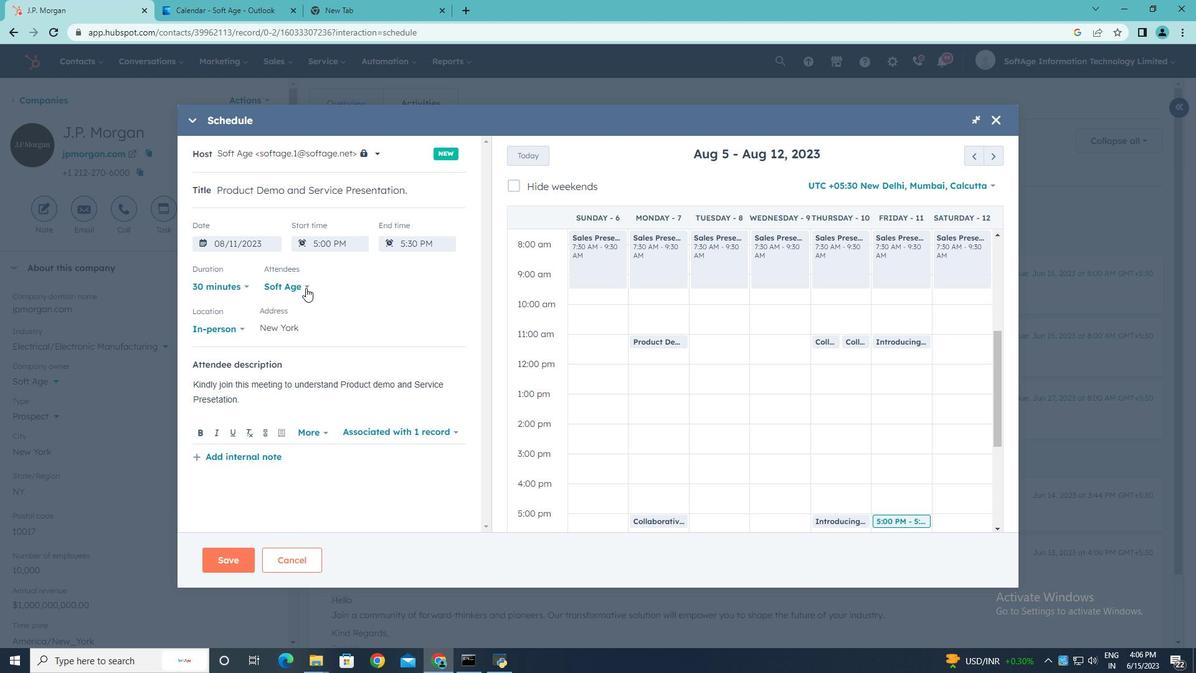 
Action: Mouse pressed left at (307, 286)
Screenshot: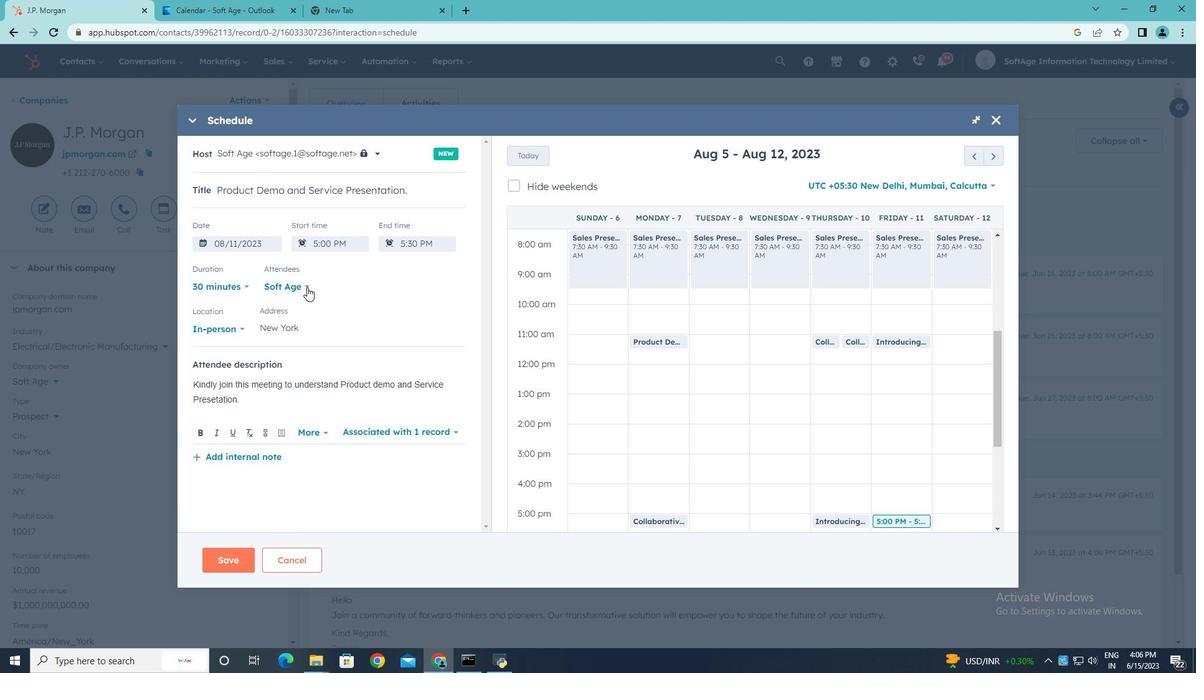 
Action: Mouse moved to (226, 444)
Screenshot: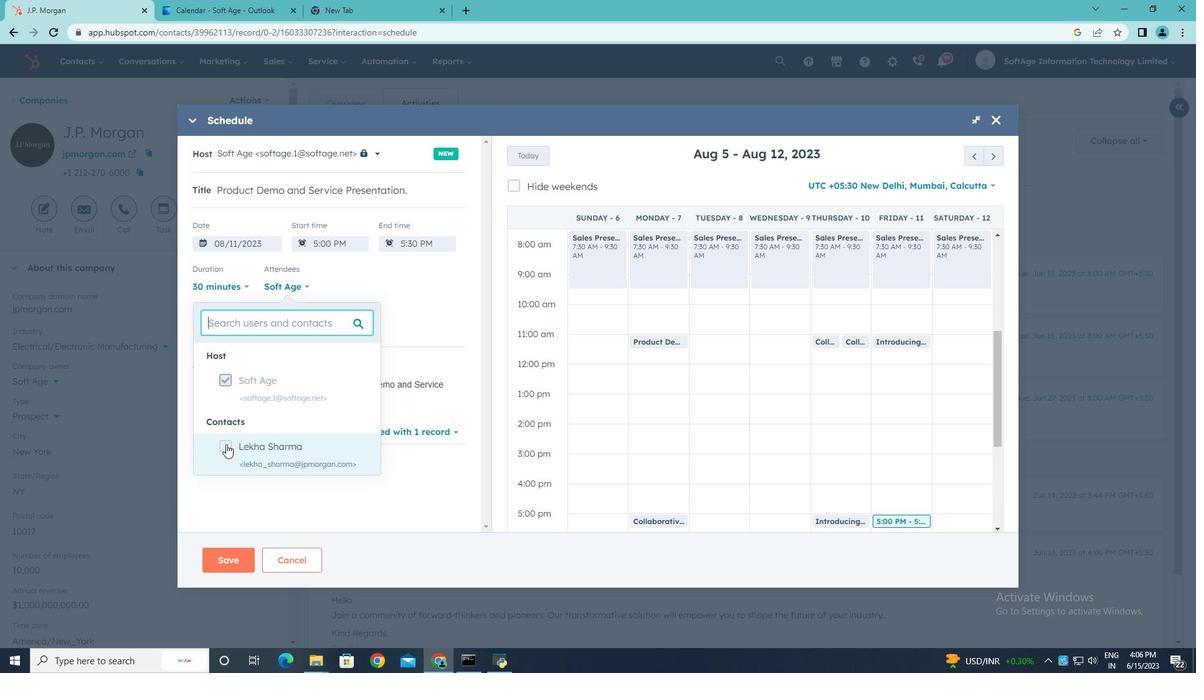 
Action: Mouse pressed left at (226, 444)
Screenshot: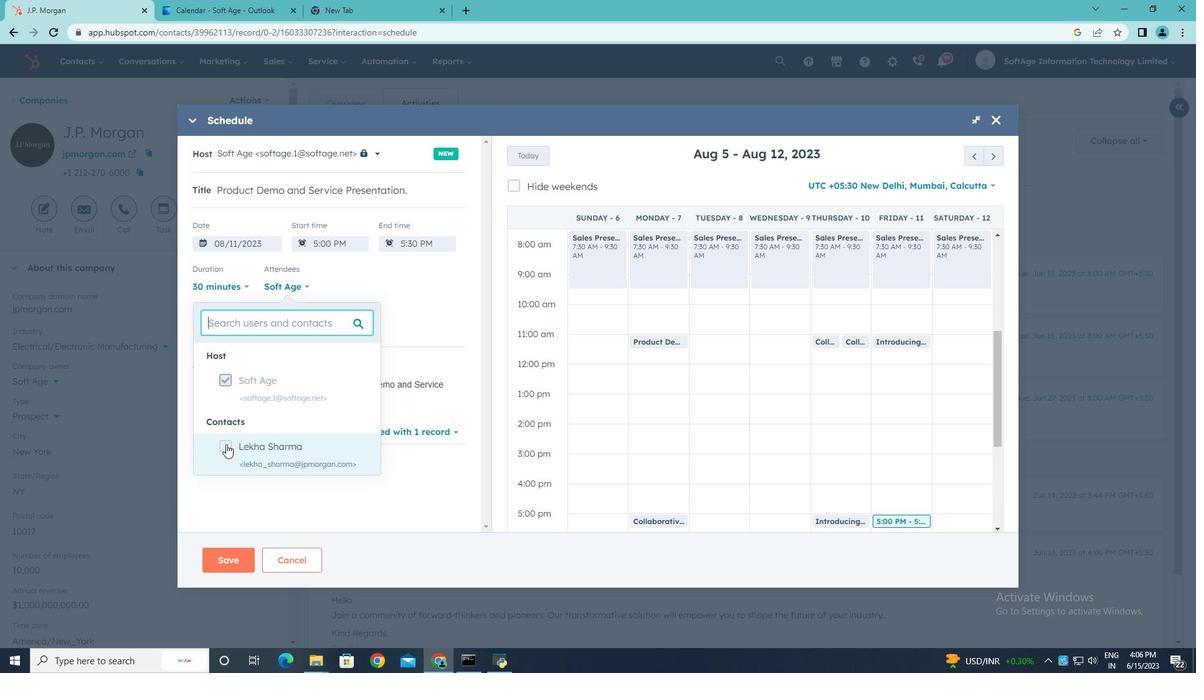 
Action: Mouse moved to (419, 481)
Screenshot: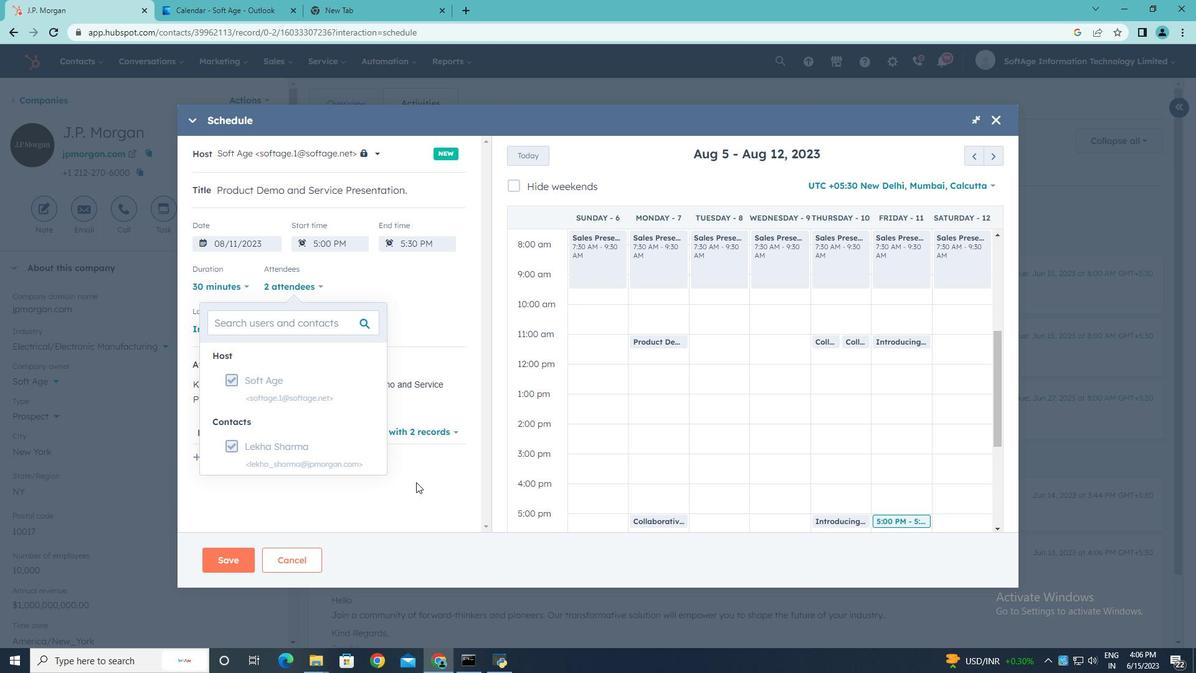 
Action: Mouse pressed left at (419, 481)
Screenshot: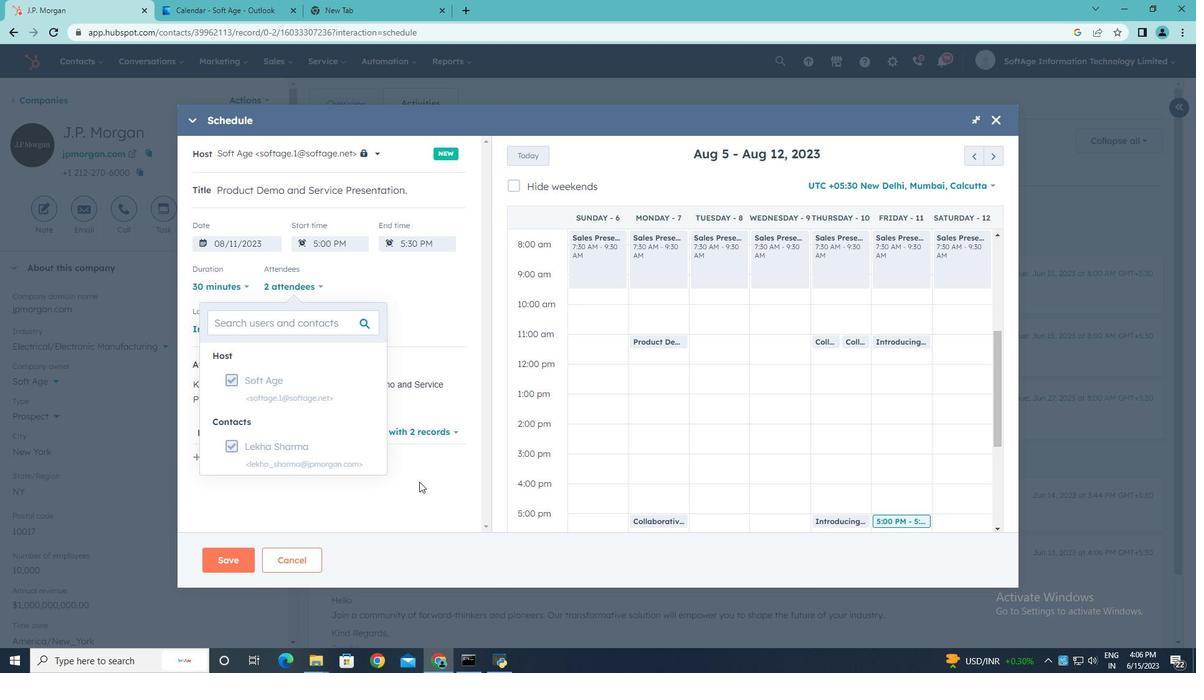 
Action: Mouse moved to (225, 557)
Screenshot: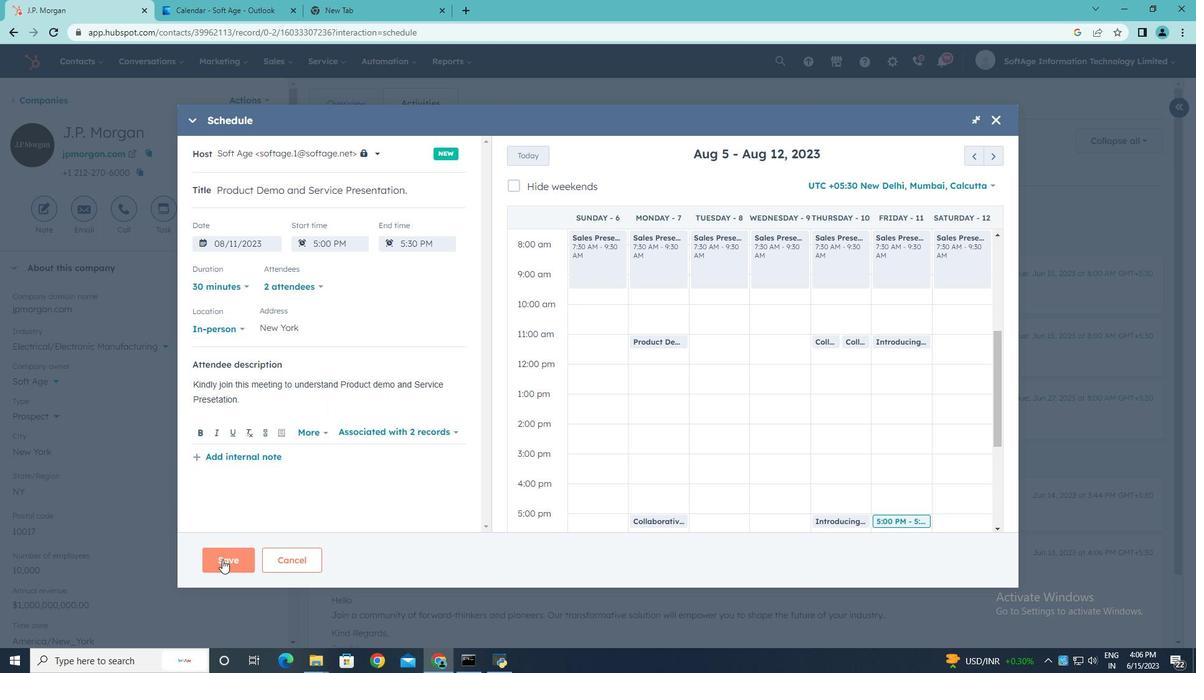 
Action: Mouse pressed left at (225, 557)
Screenshot: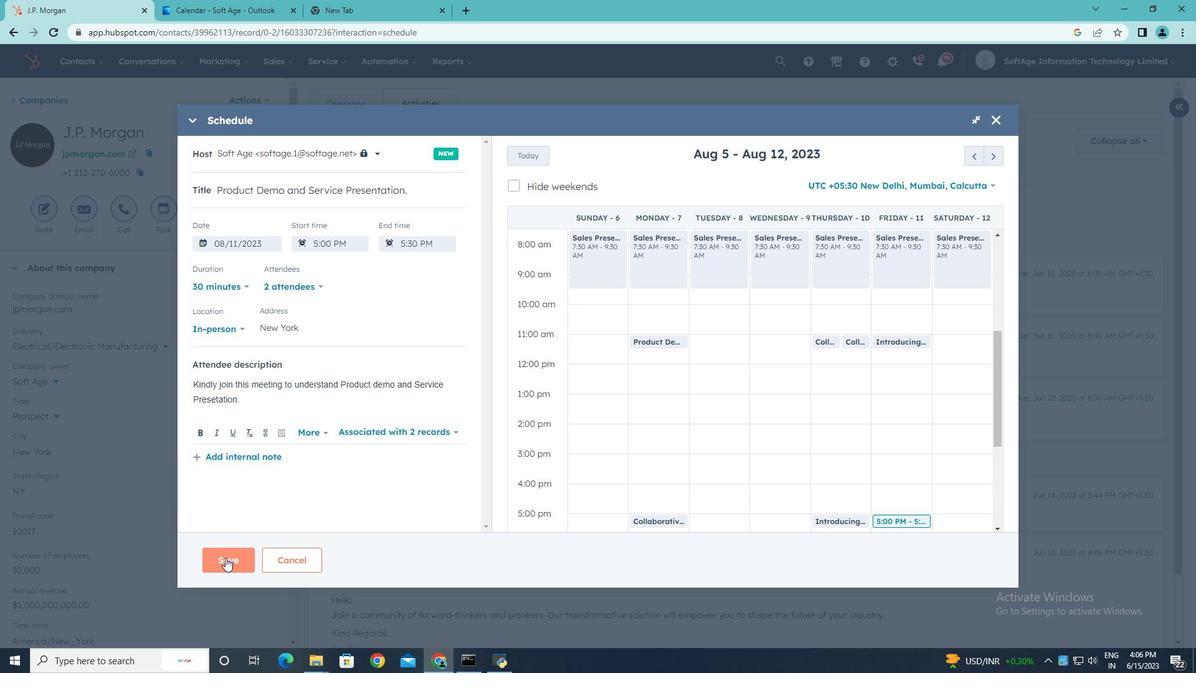 
